 Task: Create ChildIssue0000000240 as Child Issue of Issue Issue0000000120 in Backlog  in Scrum Project Project0000000024 in Jira. Assign Ayush98111@gmail.com as Assignee of Child Issue ChildIssue0000000221 of Issue Issue0000000111 in Backlog  in Scrum Project Project0000000023 in Jira. Assign Ayush98111@gmail.com as Assignee of Child Issue ChildIssue0000000222 of Issue Issue0000000111 in Backlog  in Scrum Project Project0000000023 in Jira. Assign Ayush98111@gmail.com as Assignee of Child Issue ChildIssue0000000223 of Issue Issue0000000112 in Backlog  in Scrum Project Project0000000023 in Jira. Assign Ayush98111@gmail.com as Assignee of Child Issue ChildIssue0000000224 of Issue Issue0000000112 in Backlog  in Scrum Project Project0000000023 in Jira
Action: Mouse moved to (1001, 569)
Screenshot: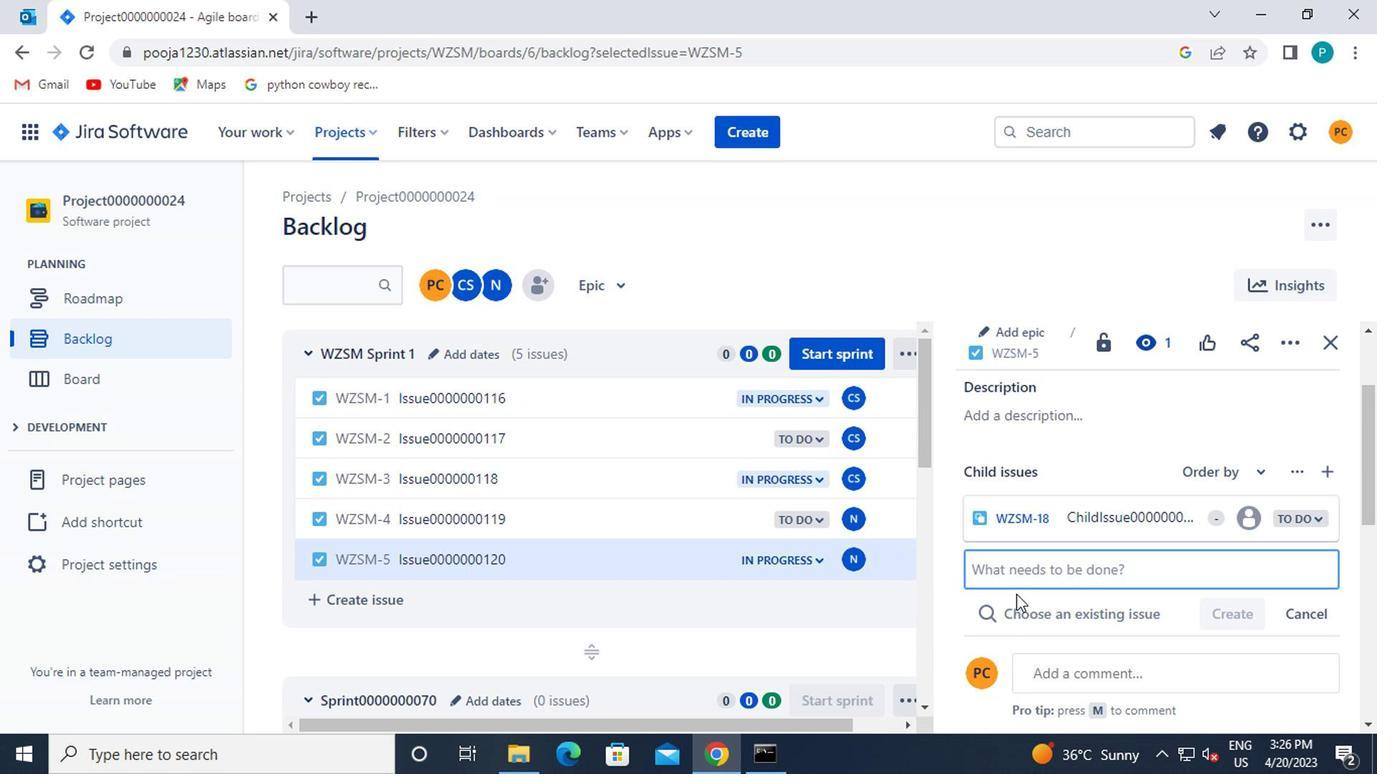 
Action: Mouse pressed left at (1001, 569)
Screenshot: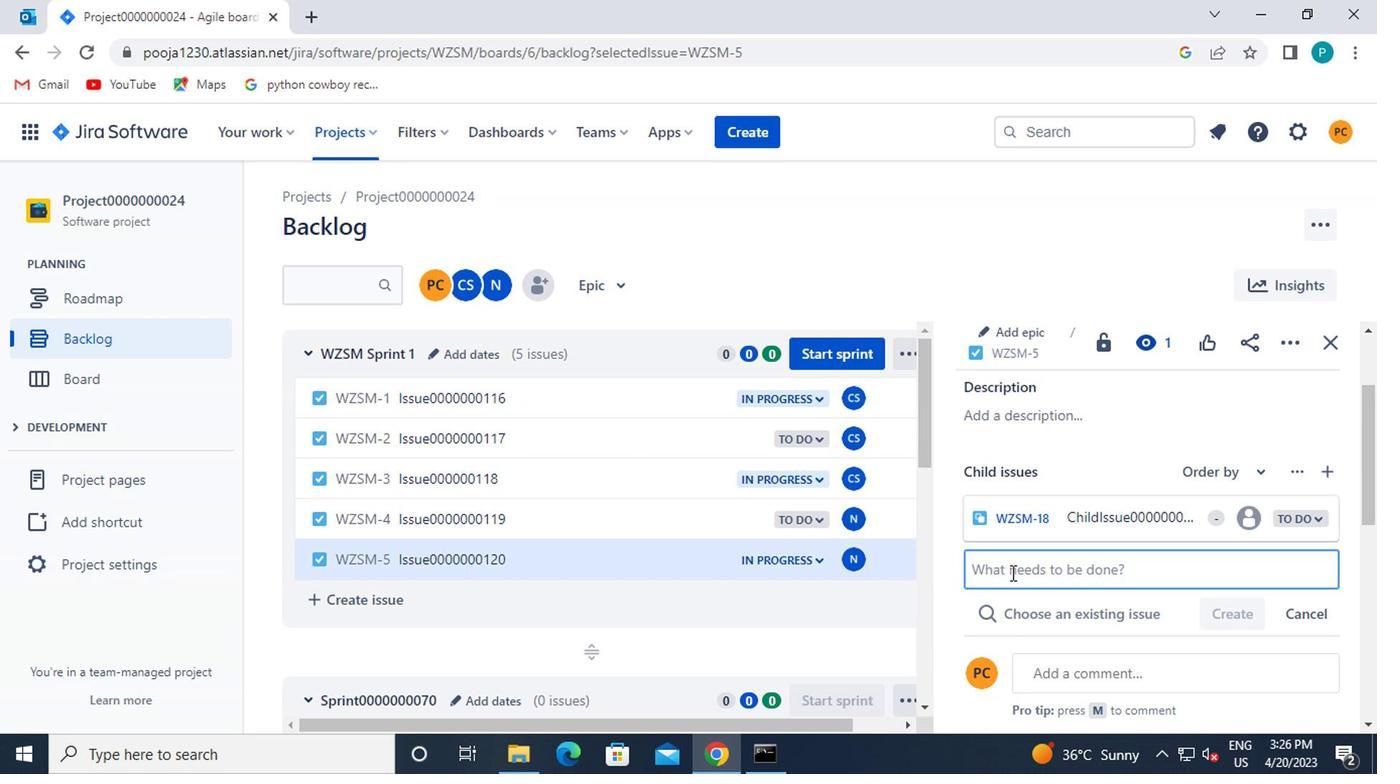
Action: Key pressed <Key.caps_lock>c<Key.caps_lock>hild
Screenshot: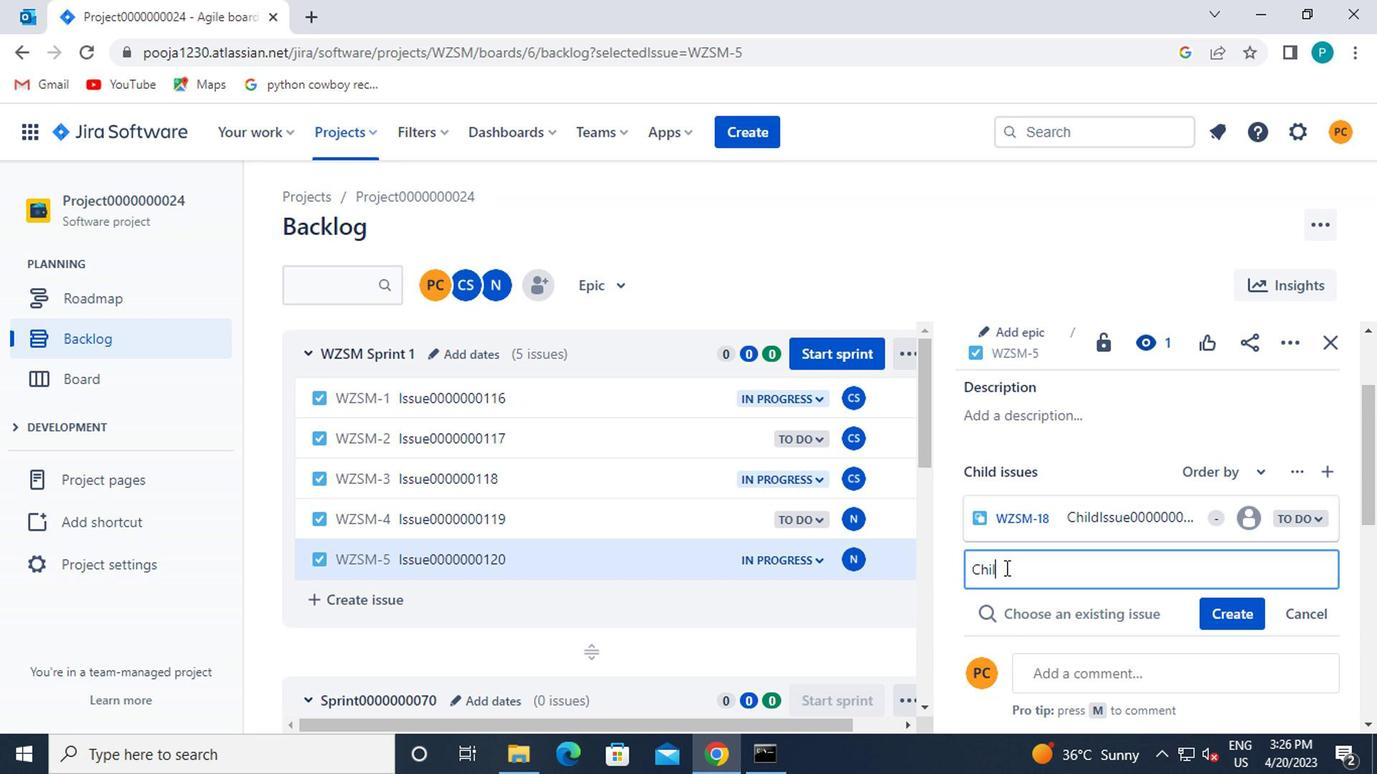 
Action: Mouse moved to (963, 610)
Screenshot: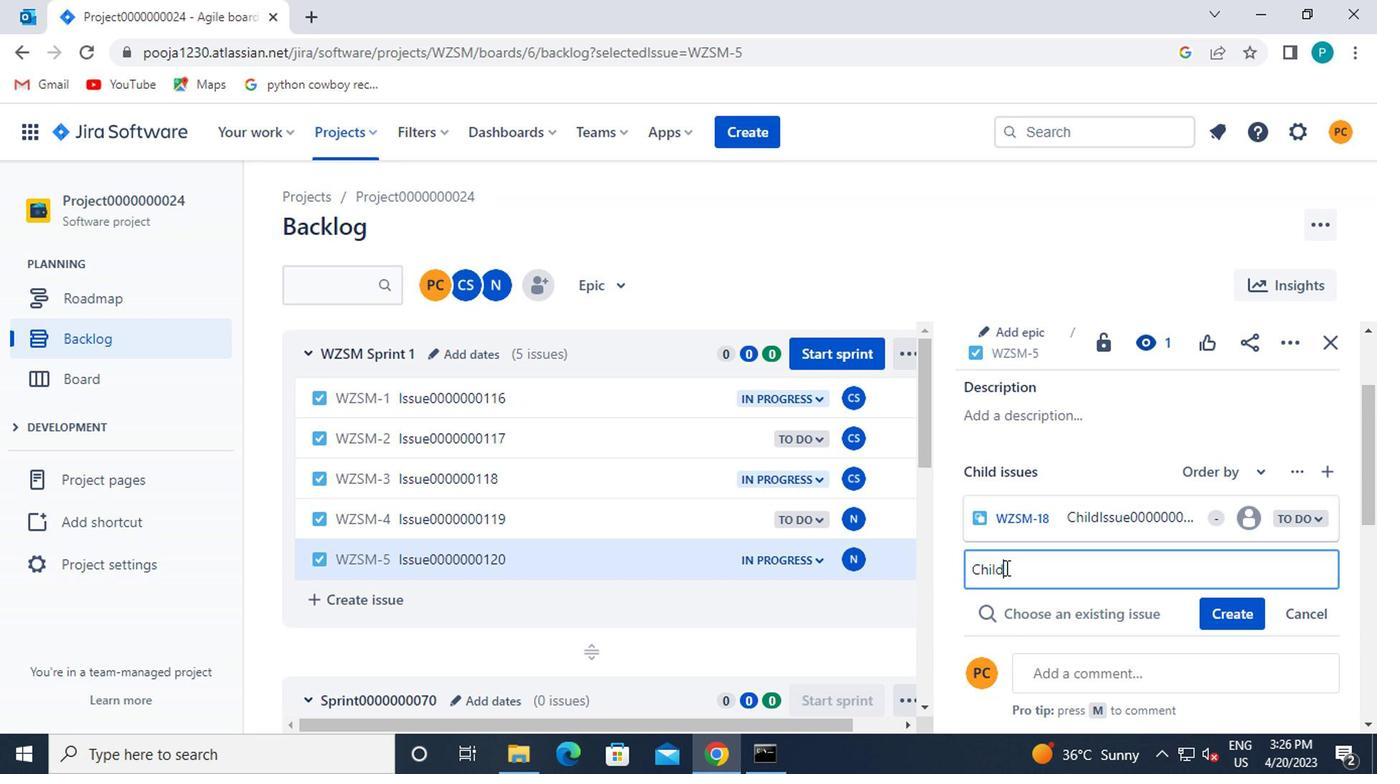 
Action: Key pressed <Key.shift>ISSUS<Key.backspace>E0000000240
Screenshot: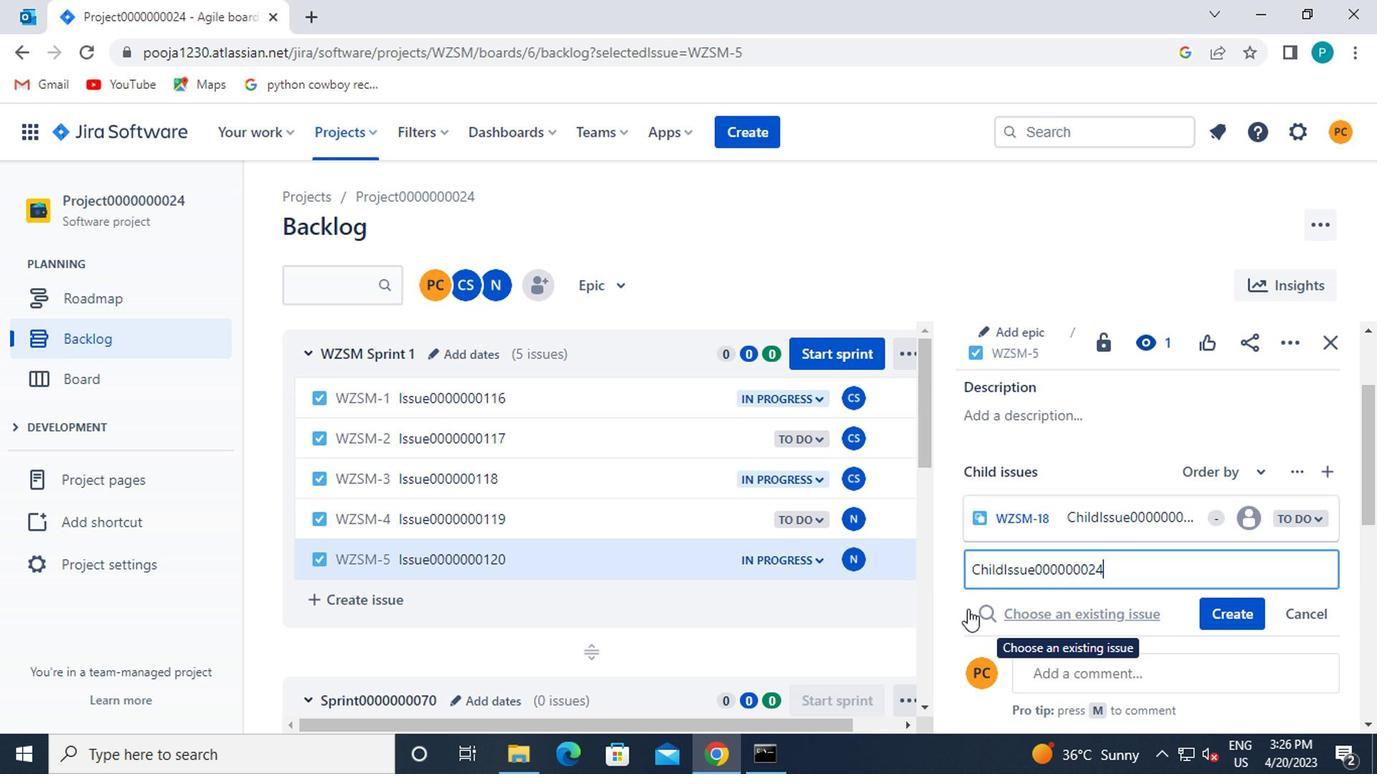 
Action: Mouse moved to (1216, 615)
Screenshot: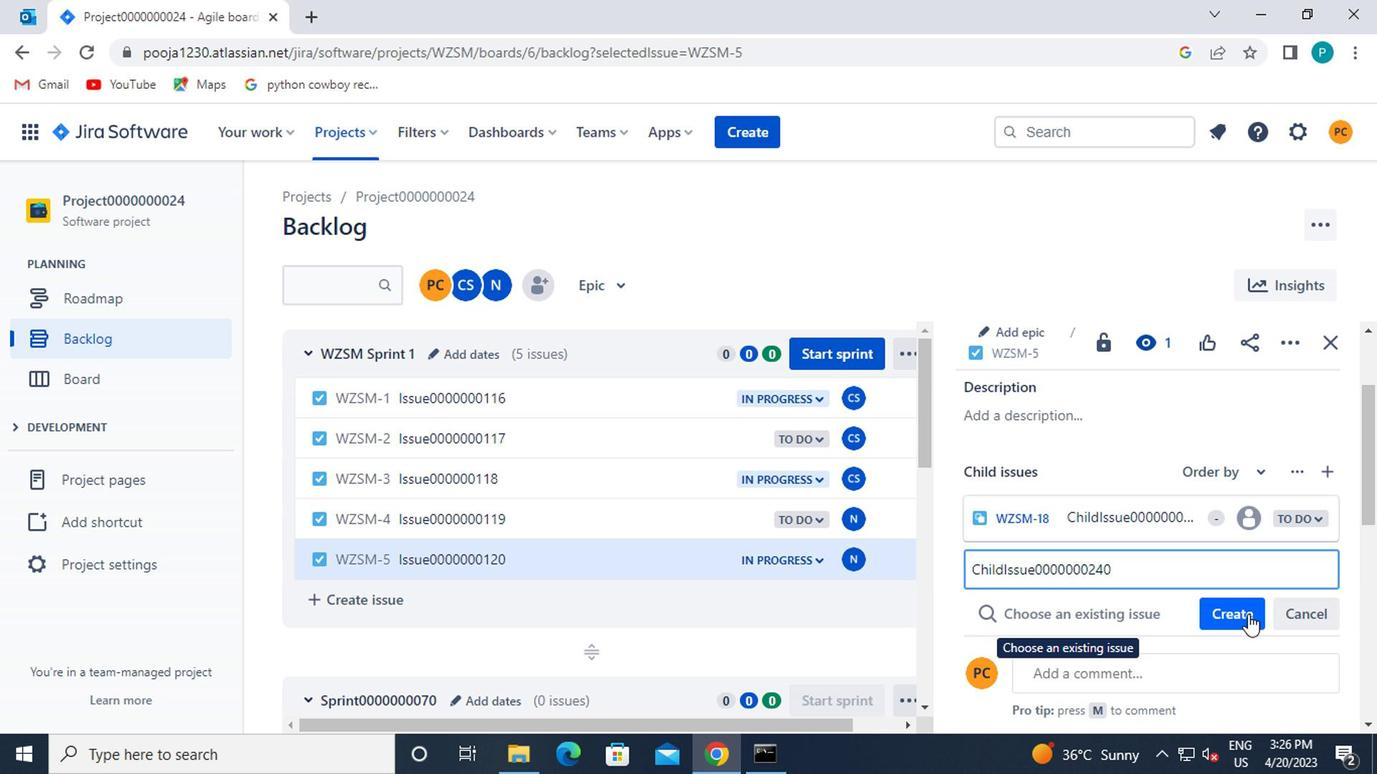 
Action: Mouse pressed left at (1216, 615)
Screenshot: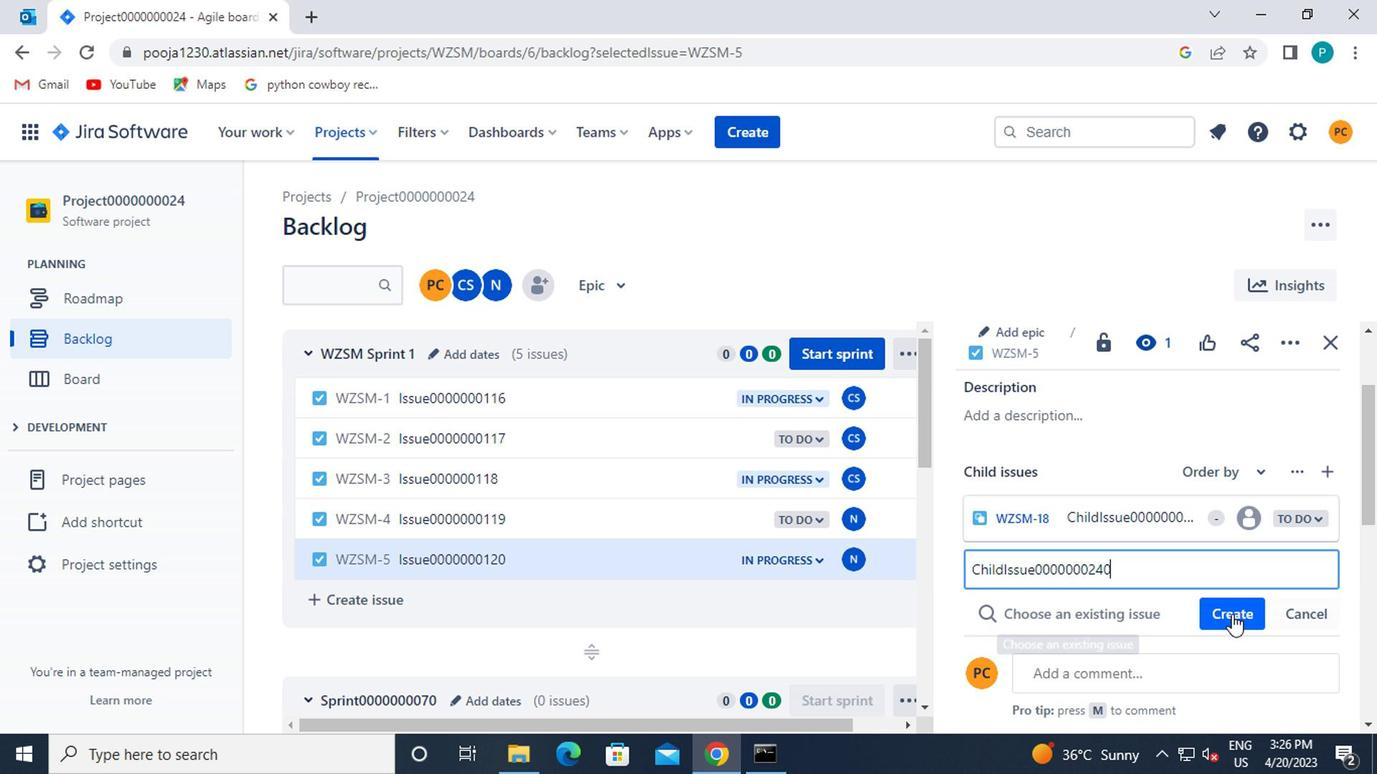 
Action: Mouse moved to (354, 137)
Screenshot: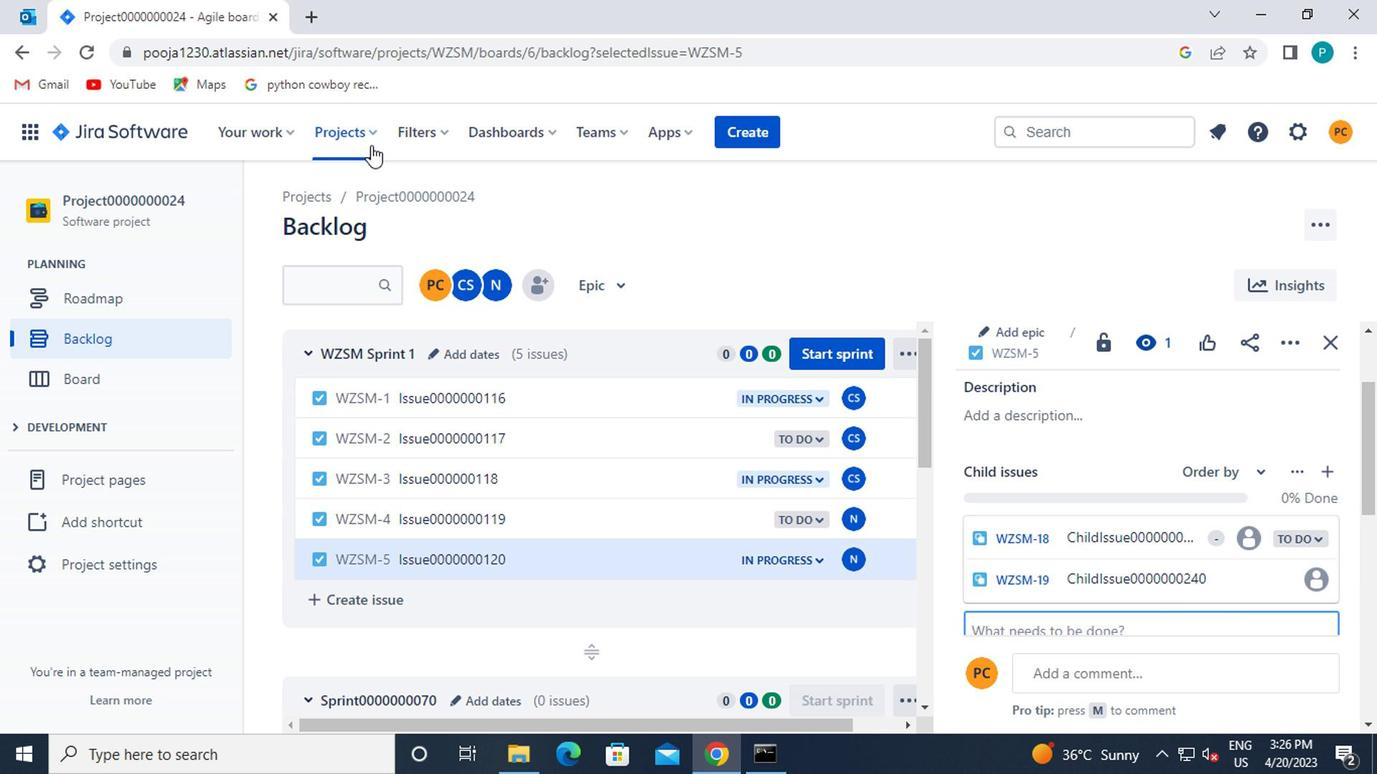 
Action: Mouse pressed left at (354, 137)
Screenshot: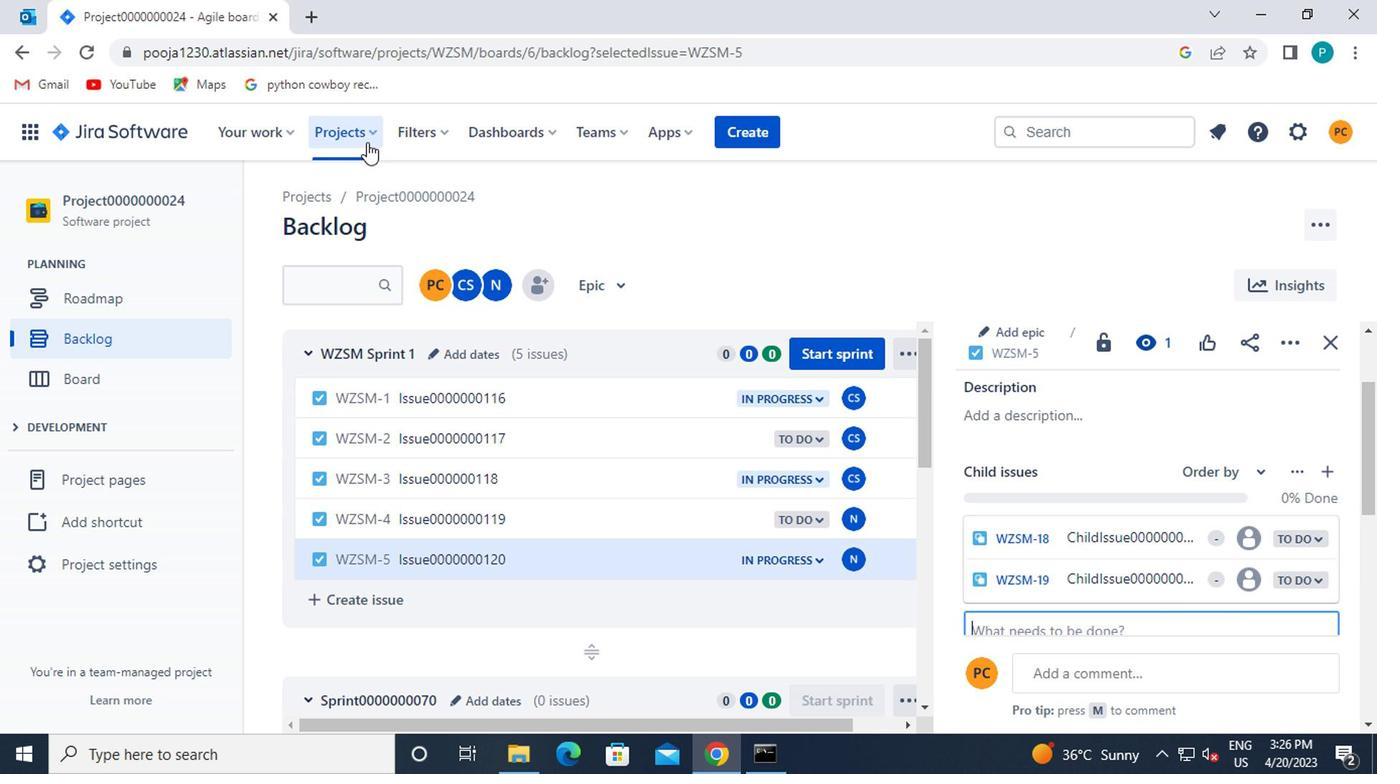 
Action: Mouse moved to (411, 268)
Screenshot: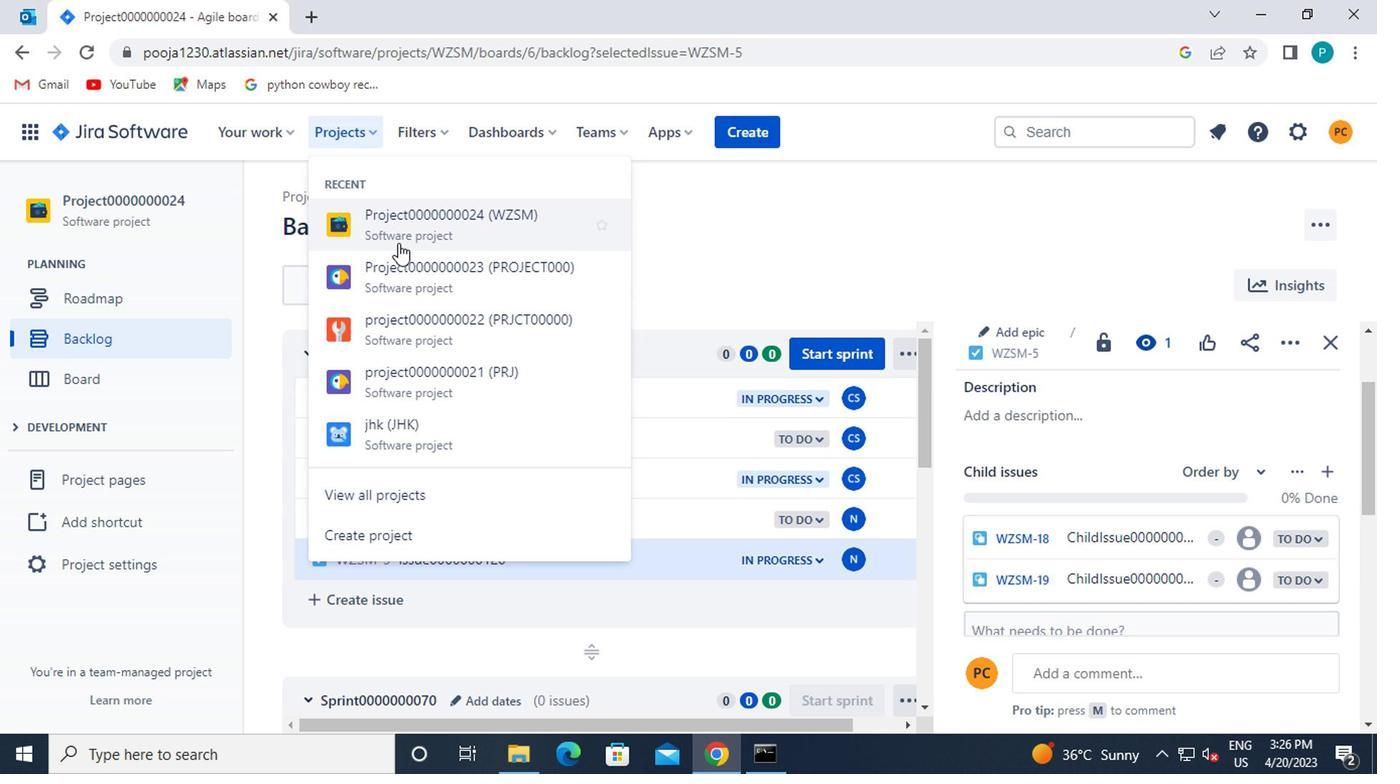 
Action: Mouse pressed left at (411, 268)
Screenshot: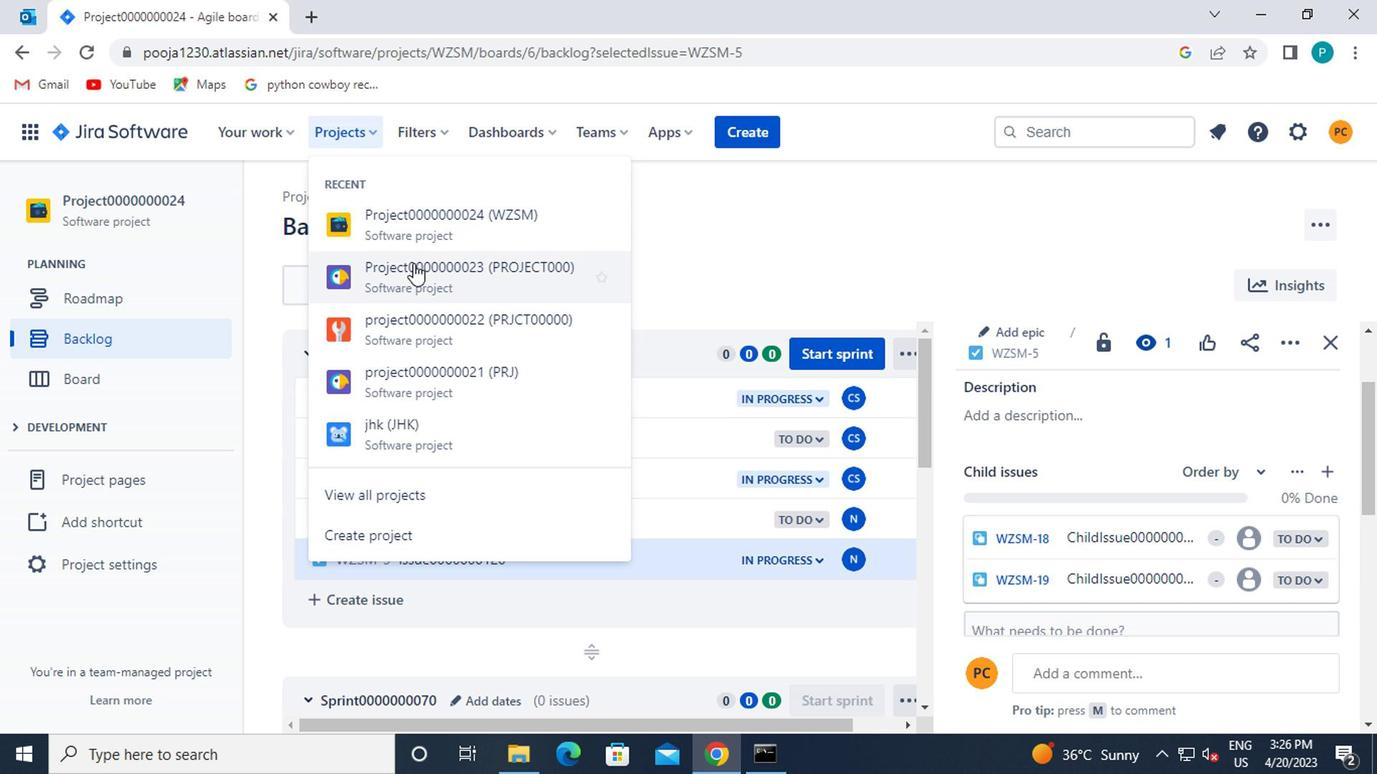 
Action: Mouse moved to (156, 340)
Screenshot: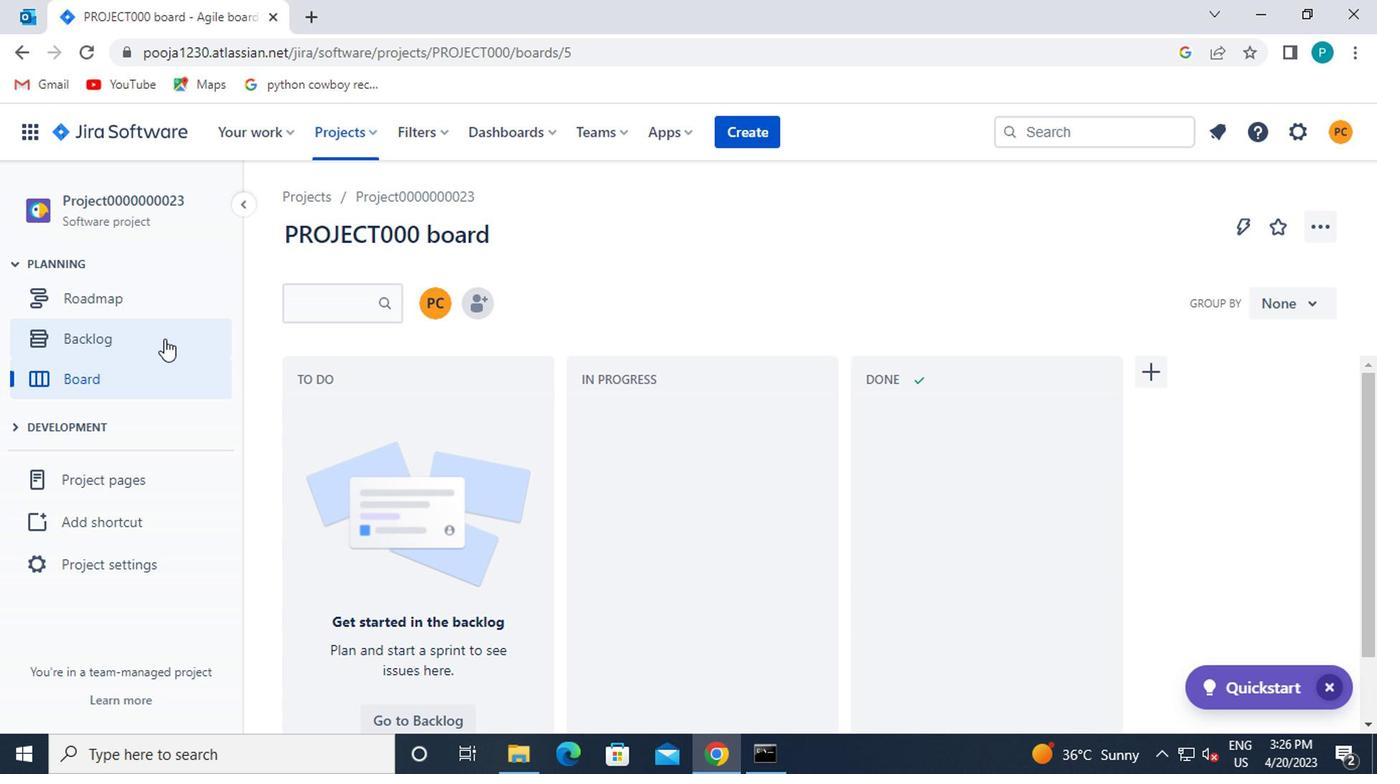 
Action: Mouse pressed left at (156, 340)
Screenshot: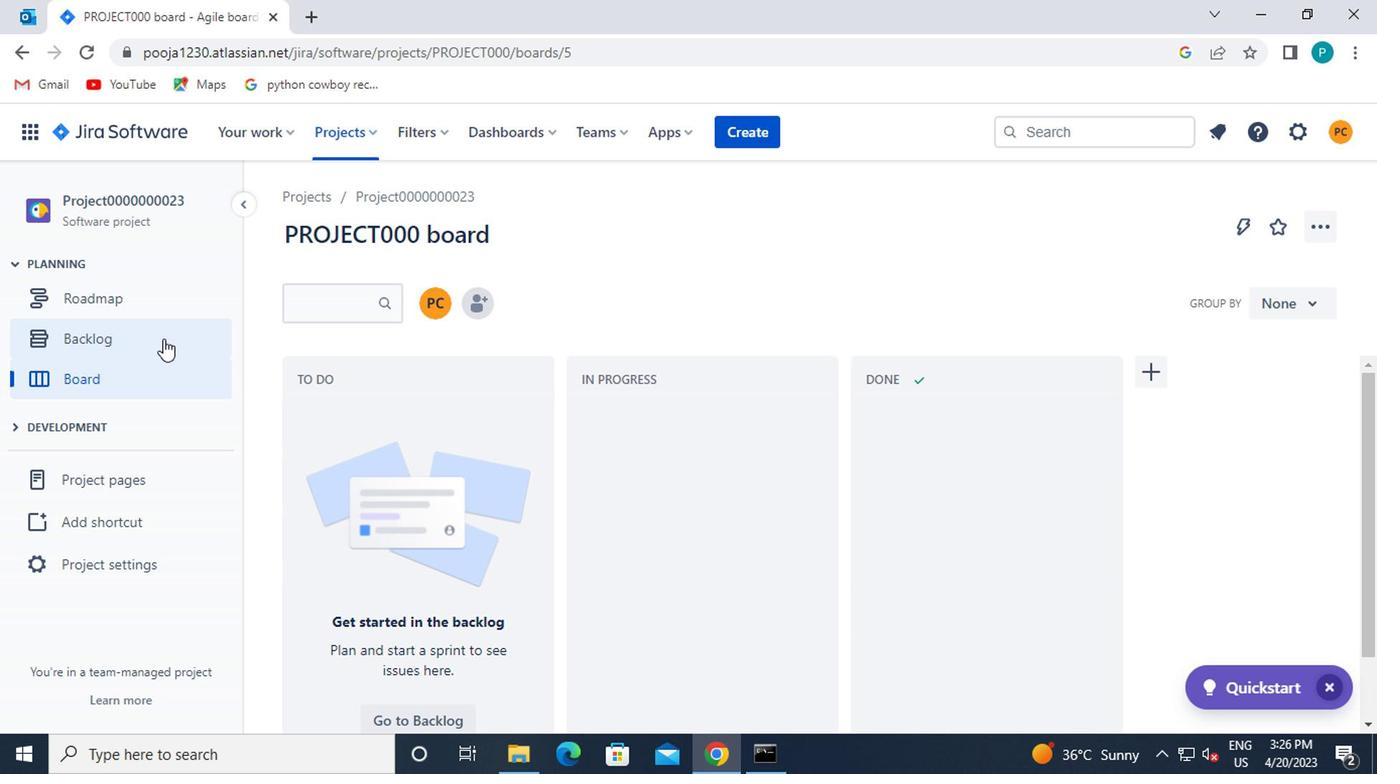 
Action: Mouse moved to (652, 397)
Screenshot: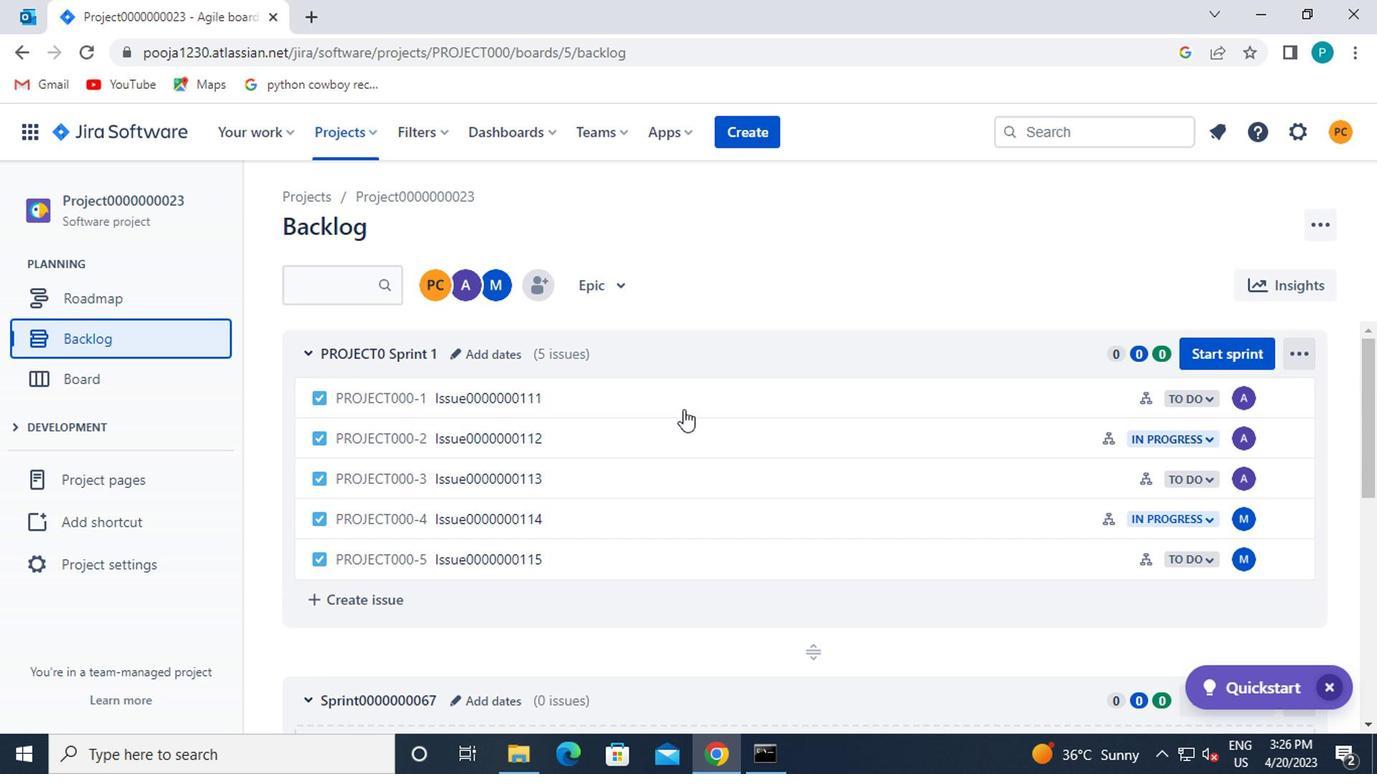 
Action: Mouse pressed left at (652, 397)
Screenshot: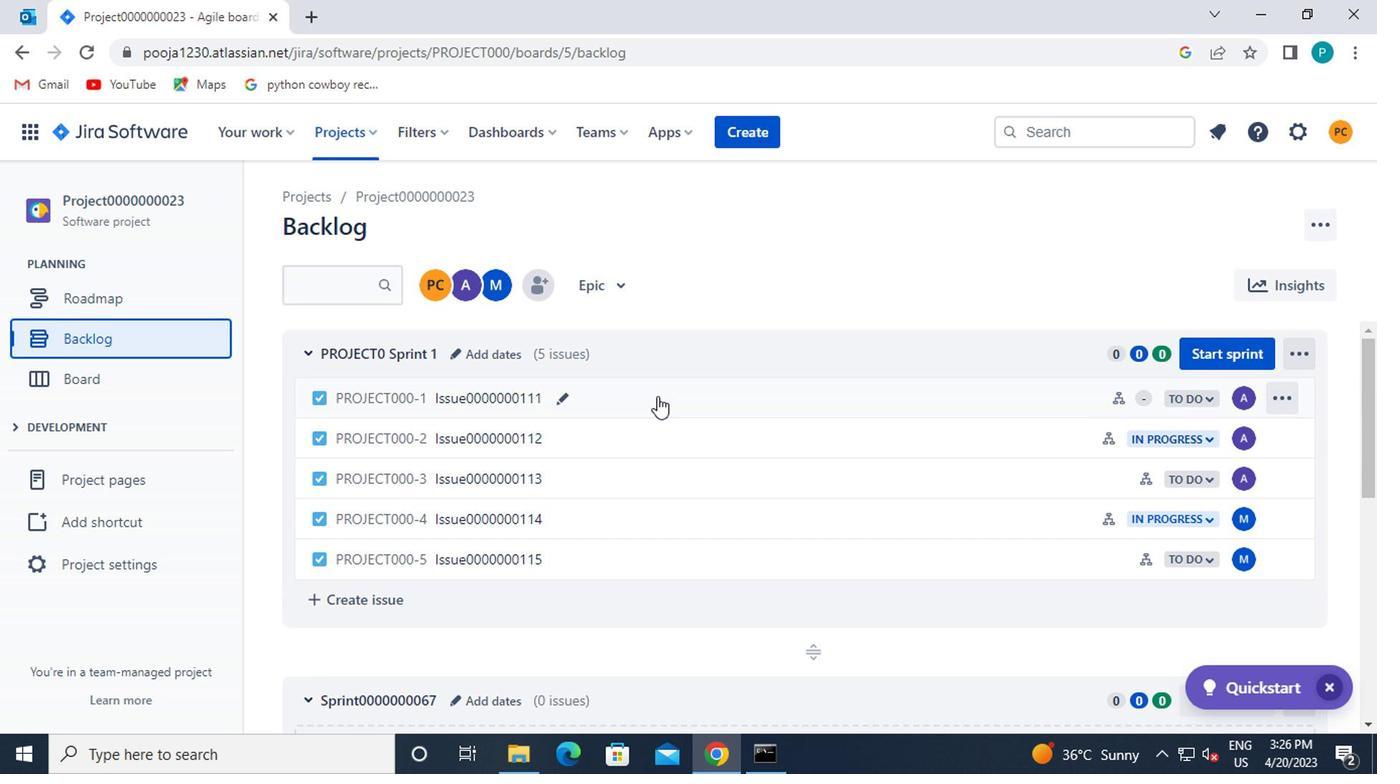 
Action: Mouse moved to (1012, 435)
Screenshot: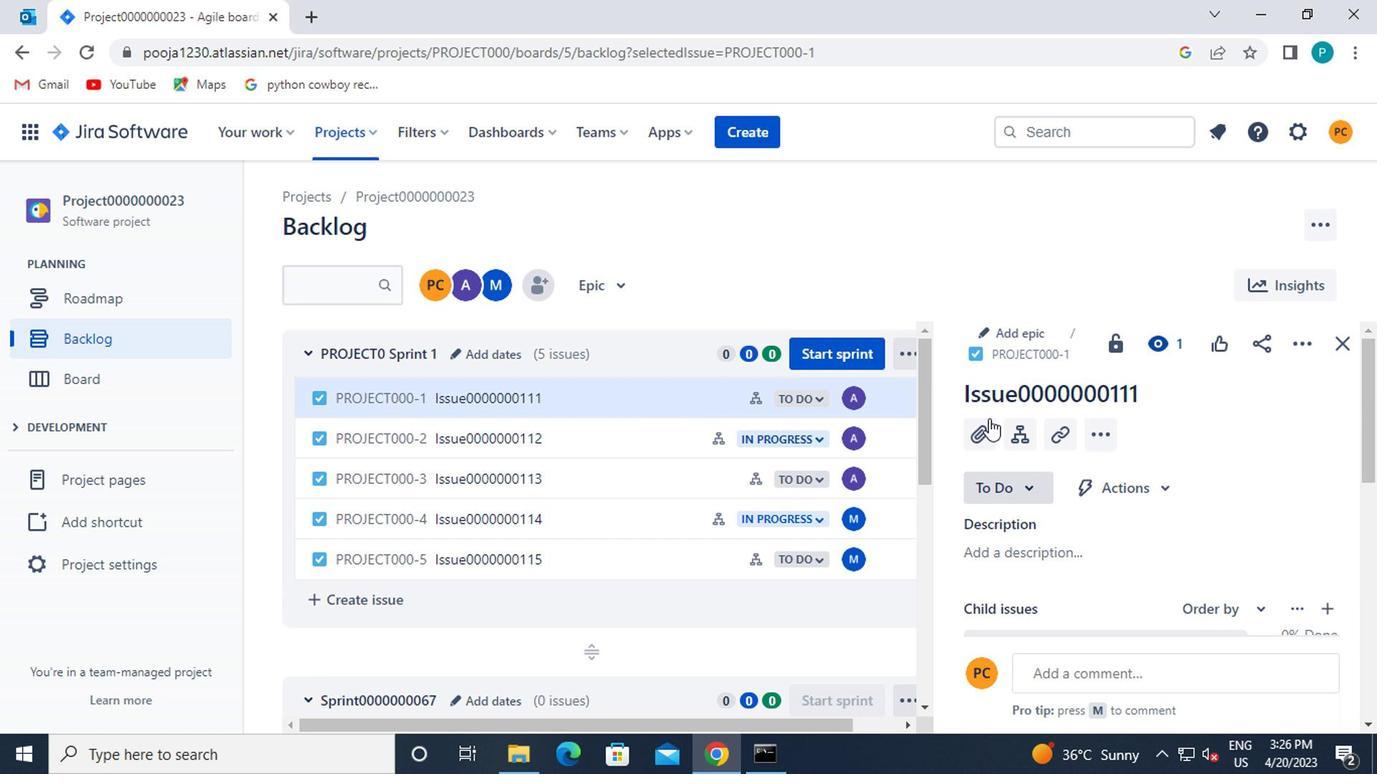 
Action: Mouse pressed left at (1012, 435)
Screenshot: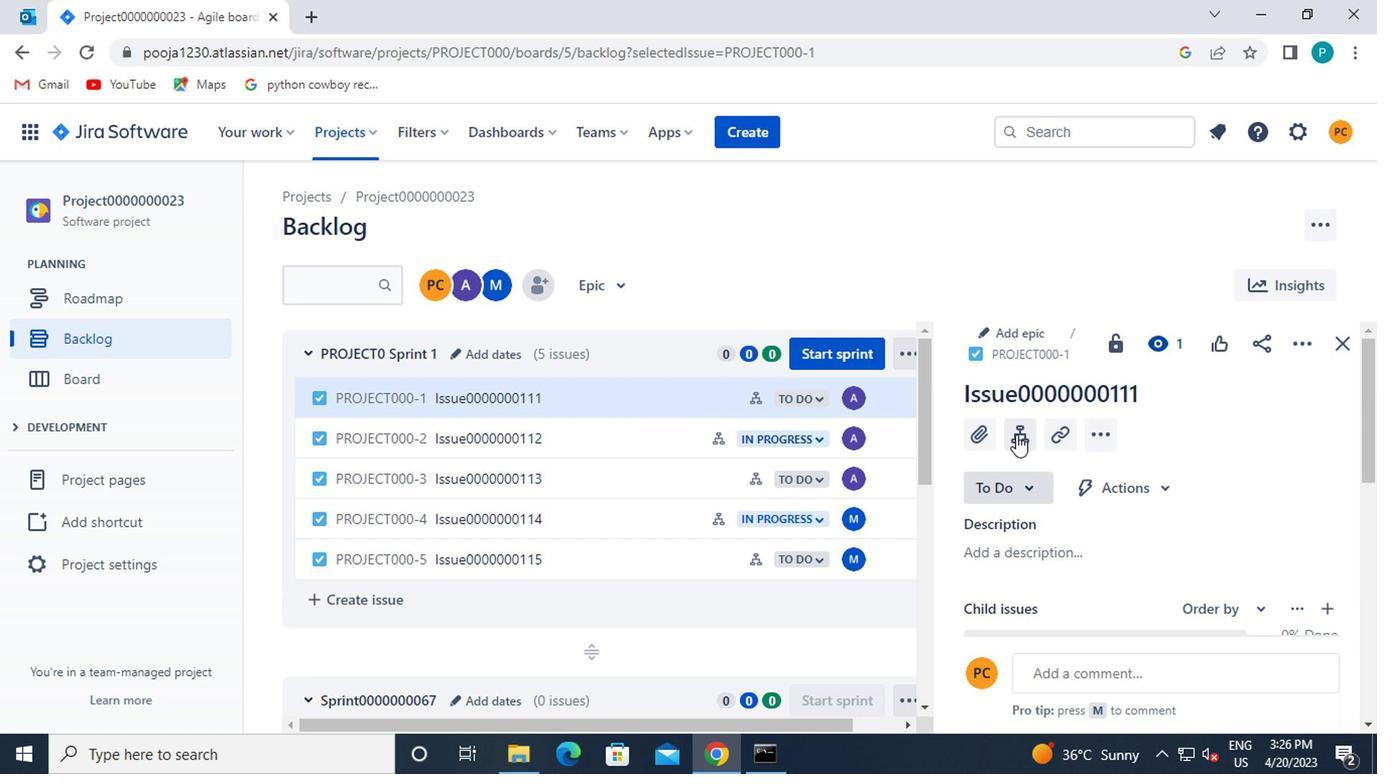 
Action: Mouse moved to (1256, 414)
Screenshot: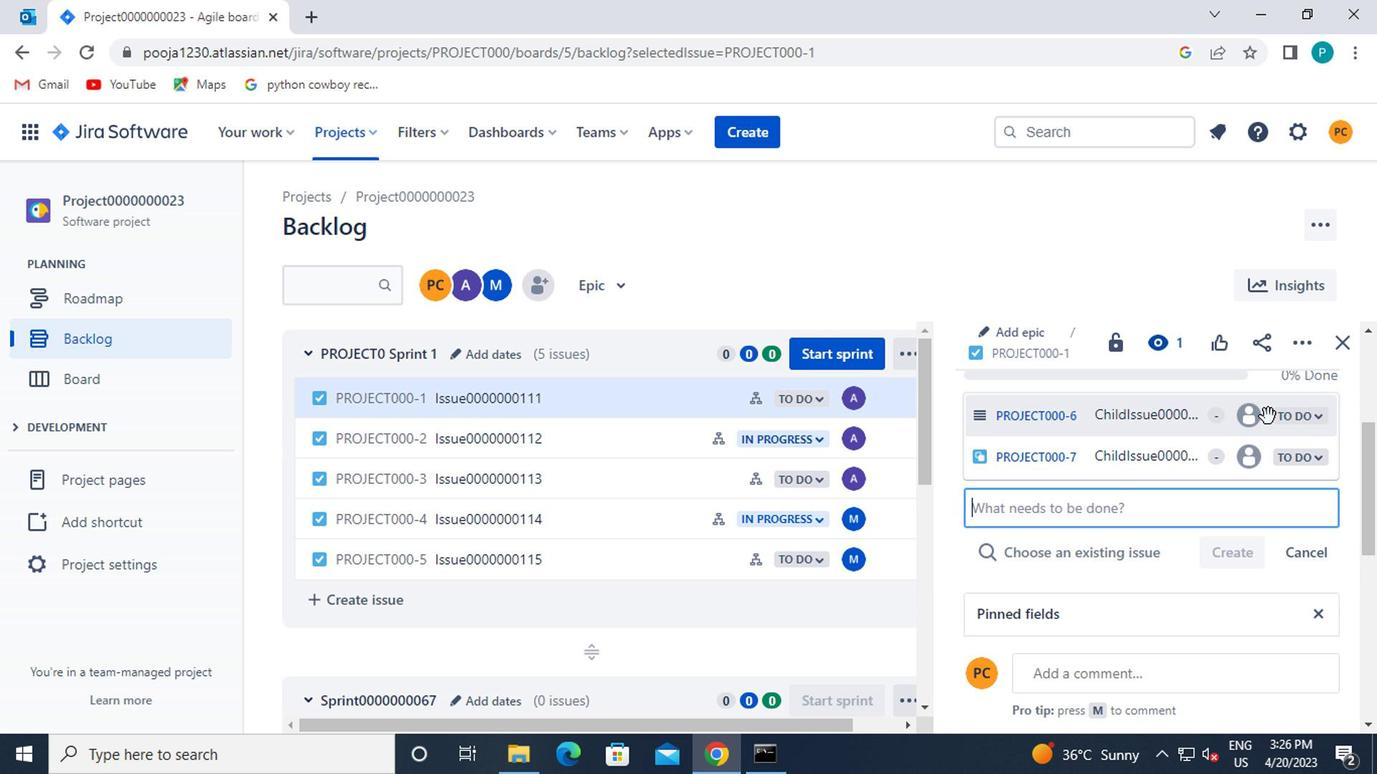 
Action: Mouse pressed left at (1256, 414)
Screenshot: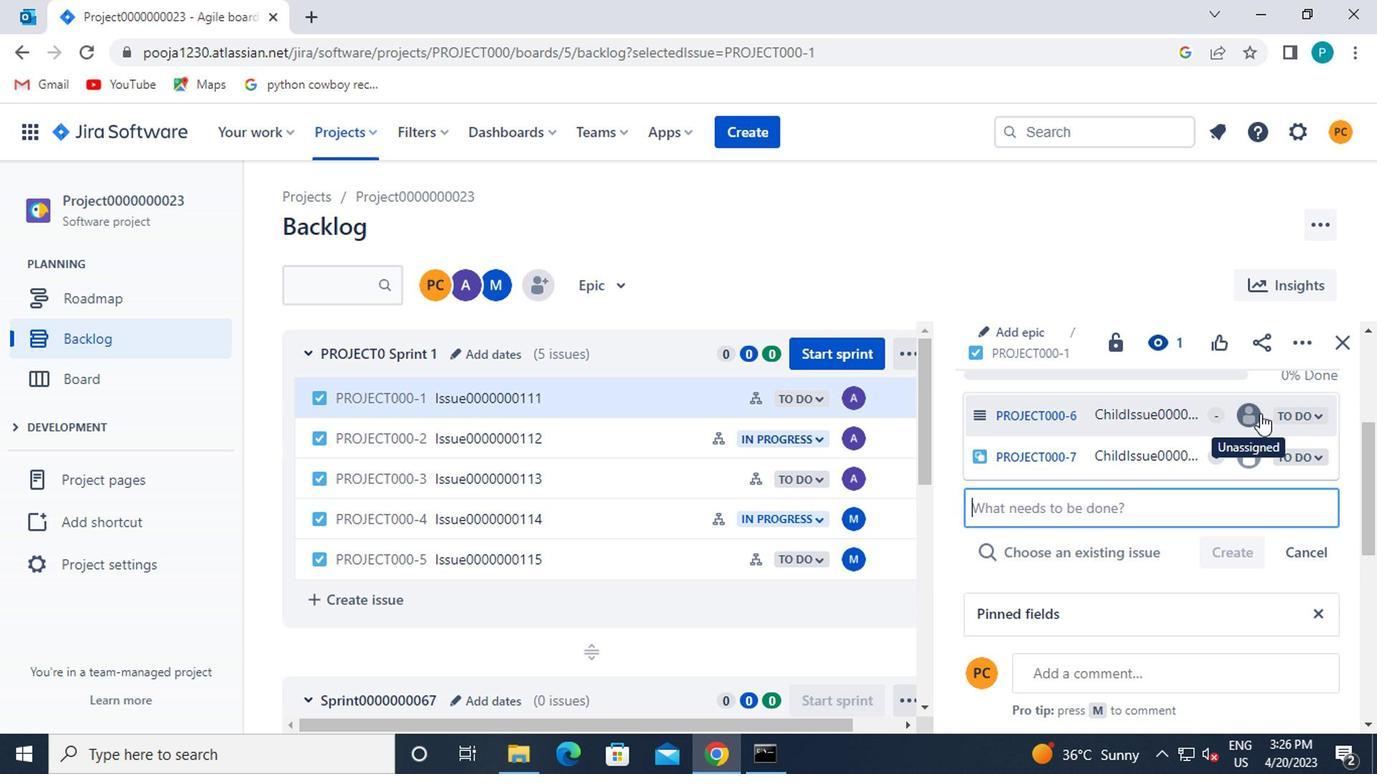 
Action: Mouse moved to (1012, 449)
Screenshot: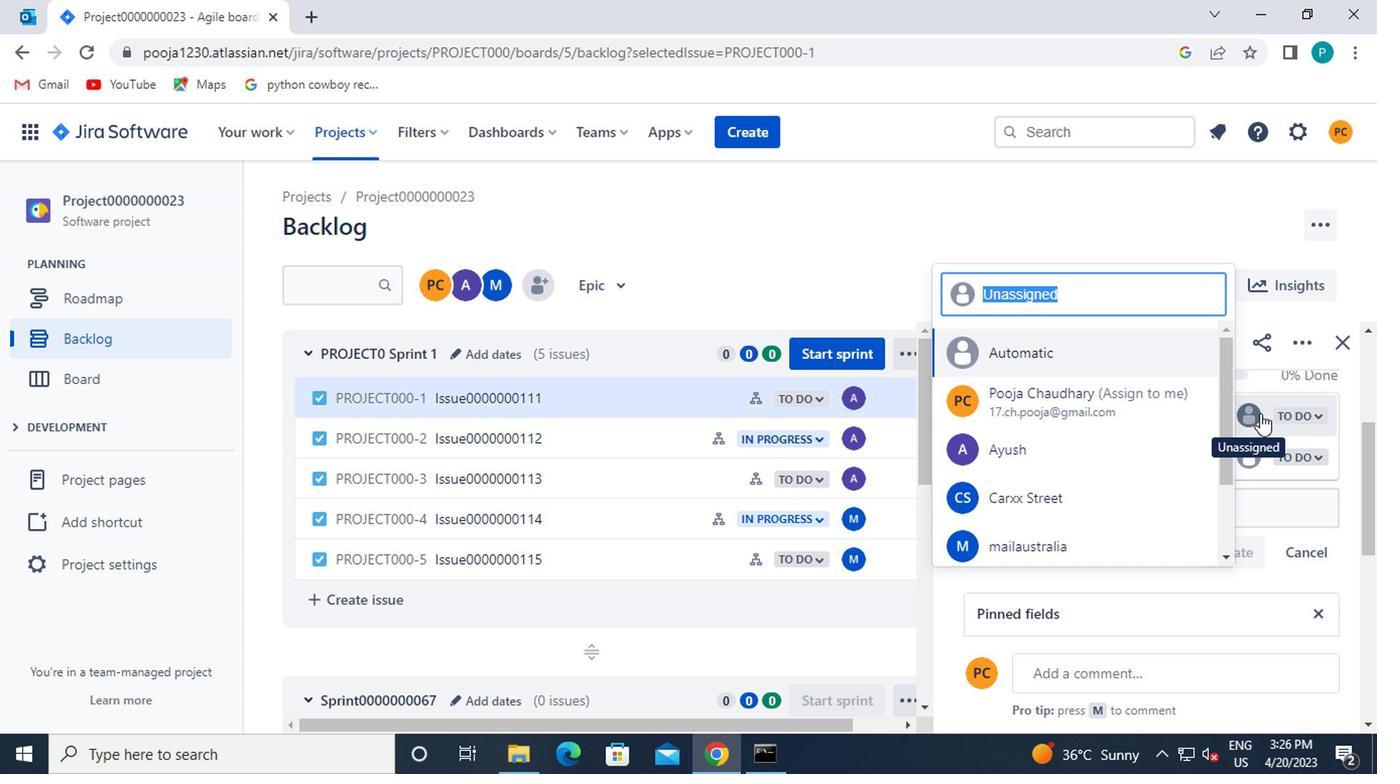 
Action: Mouse pressed left at (1012, 449)
Screenshot: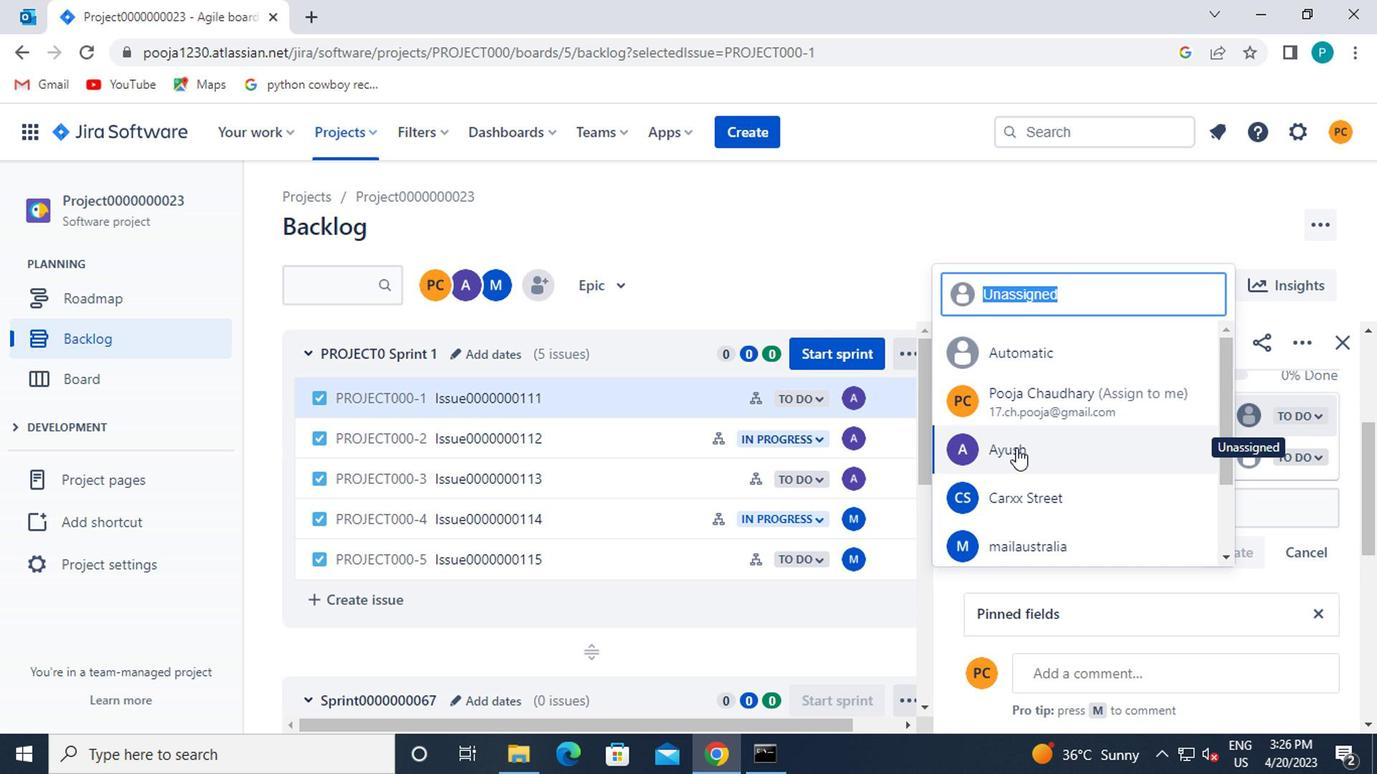 
Action: Mouse moved to (1251, 462)
Screenshot: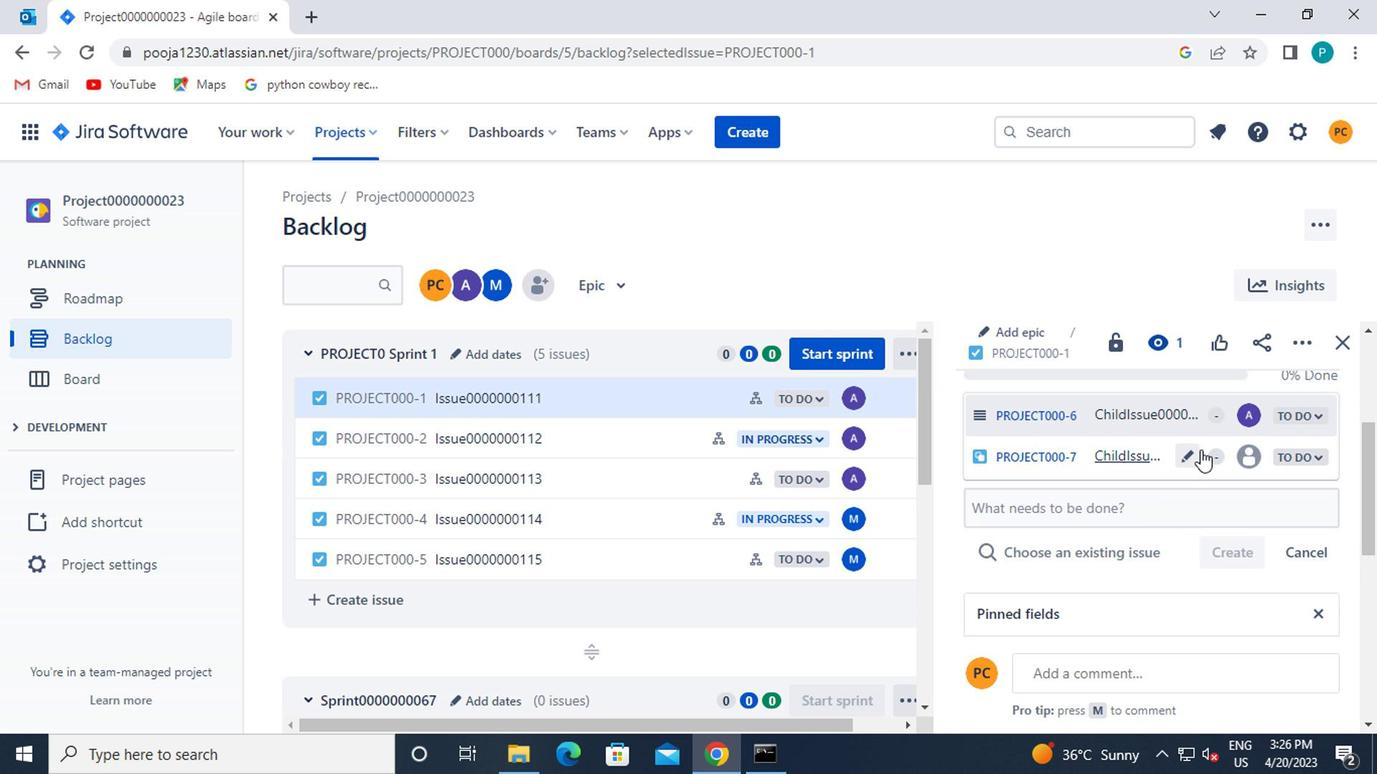 
Action: Mouse pressed left at (1251, 462)
Screenshot: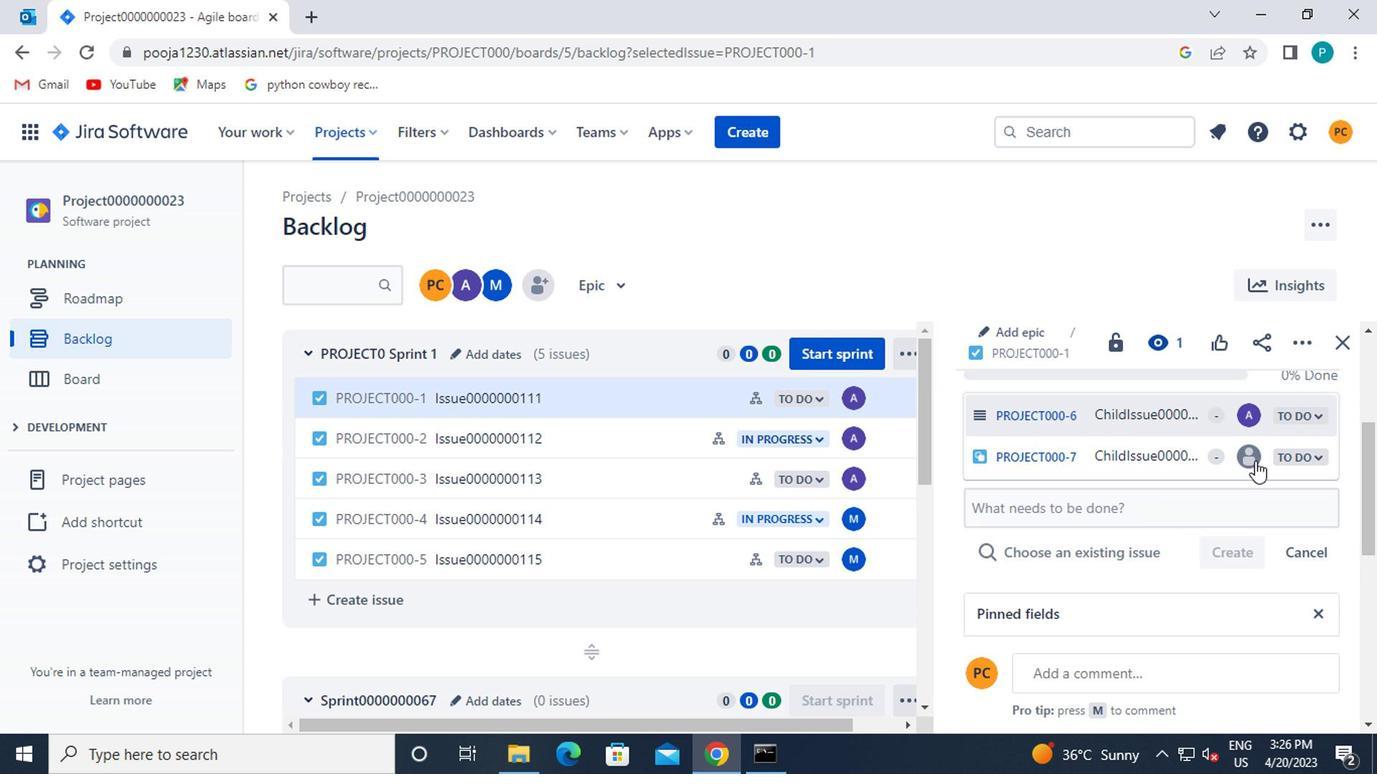 
Action: Mouse moved to (1079, 498)
Screenshot: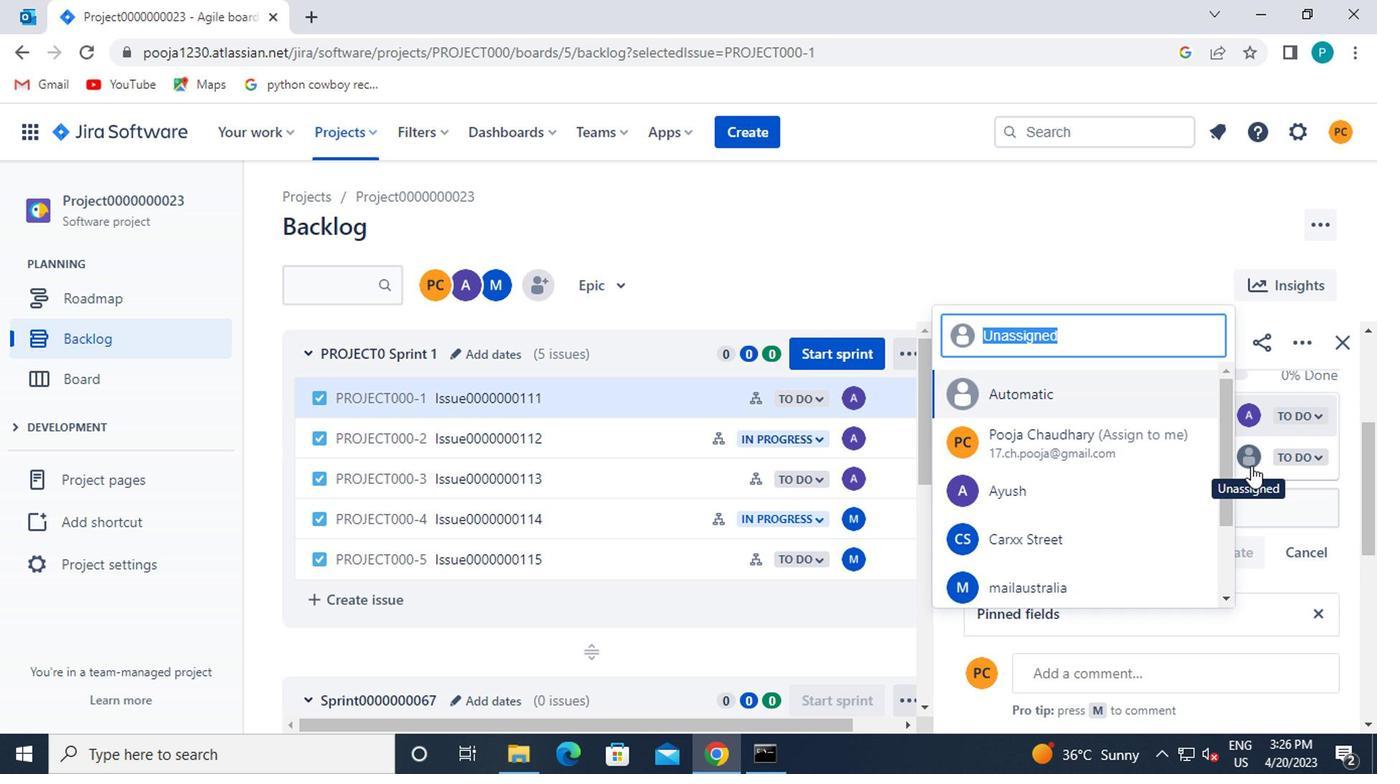 
Action: Mouse pressed left at (1079, 498)
Screenshot: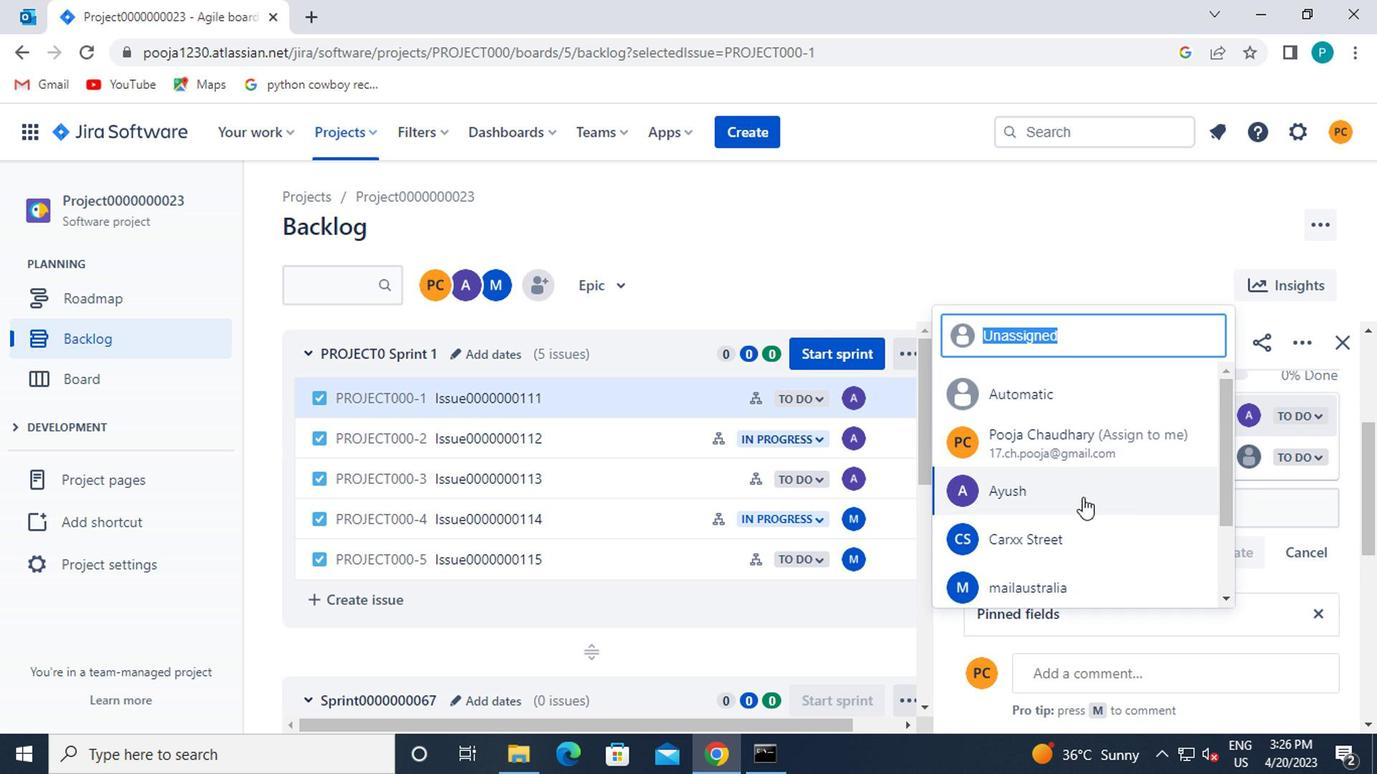 
Action: Mouse moved to (605, 432)
Screenshot: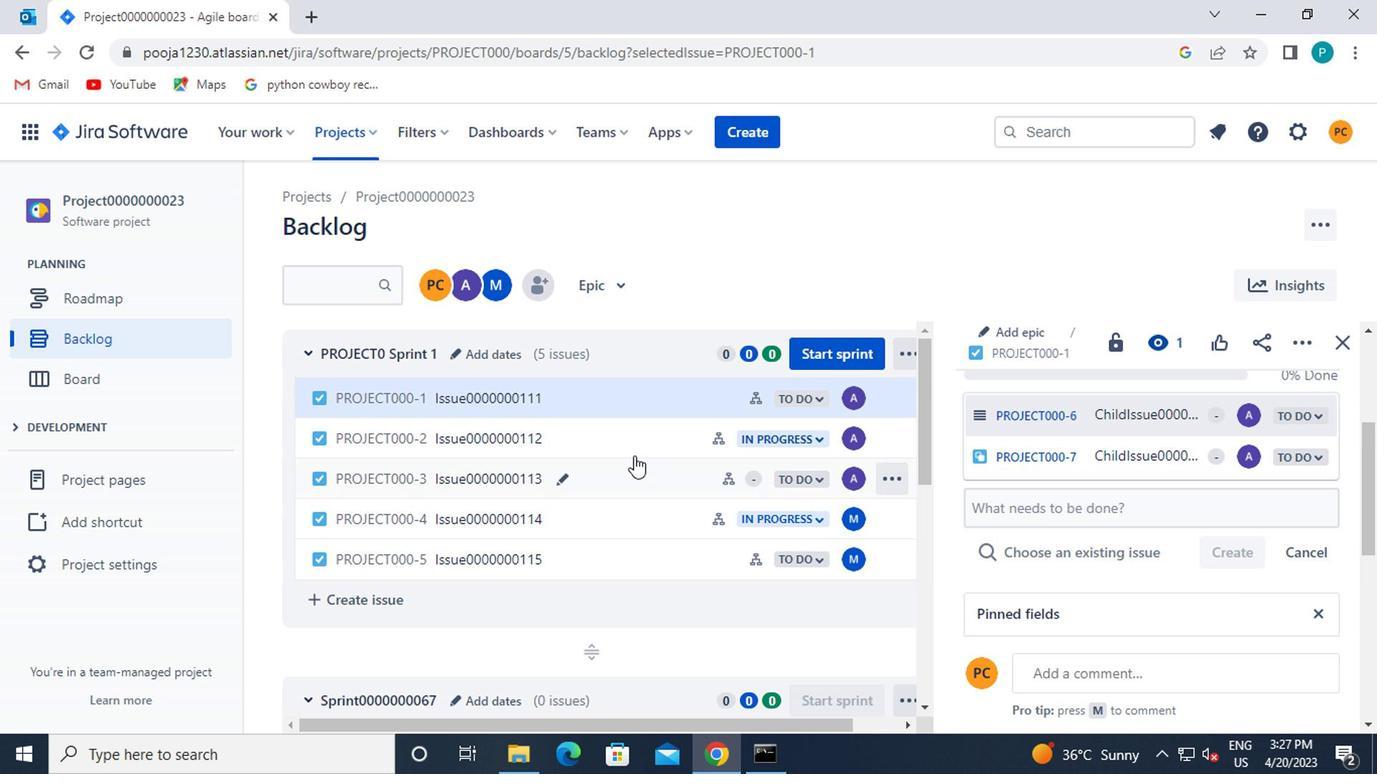 
Action: Mouse pressed left at (605, 432)
Screenshot: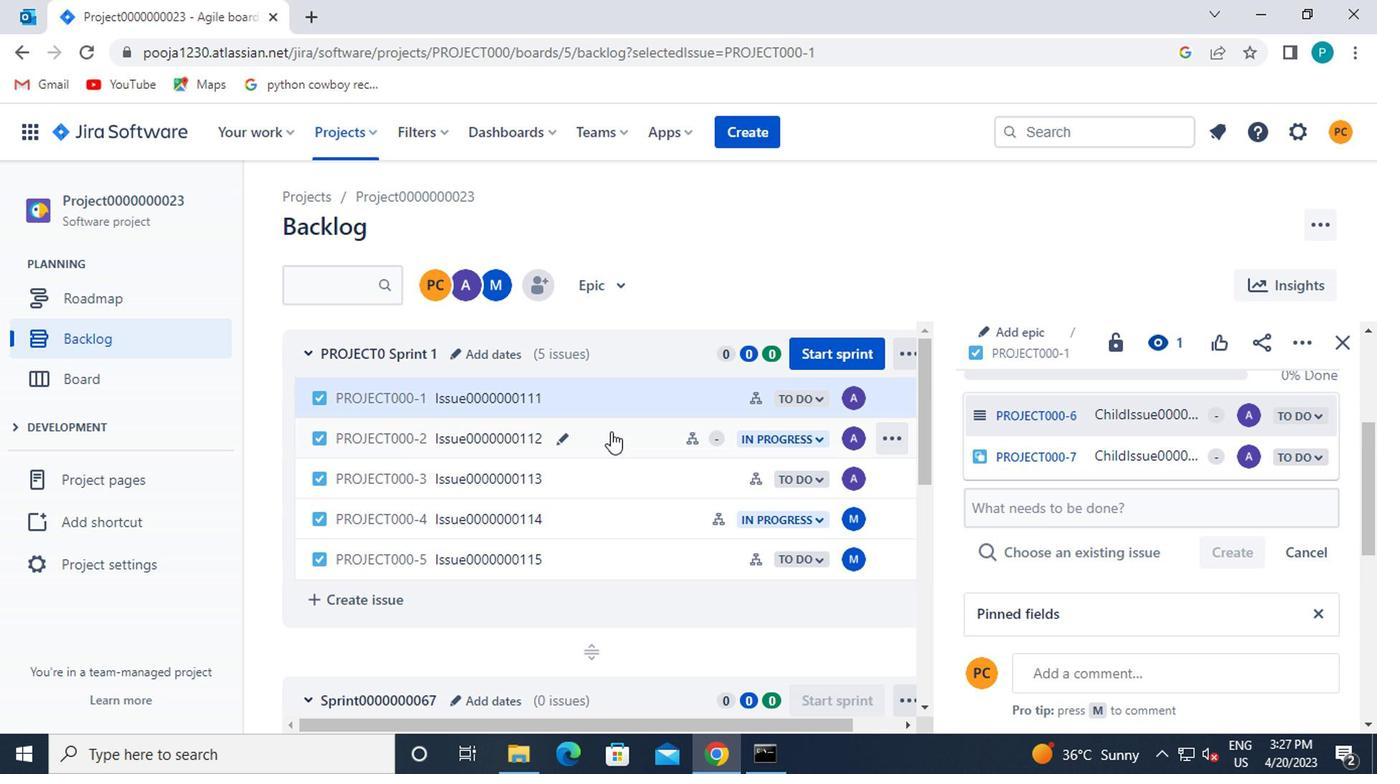 
Action: Mouse moved to (1025, 437)
Screenshot: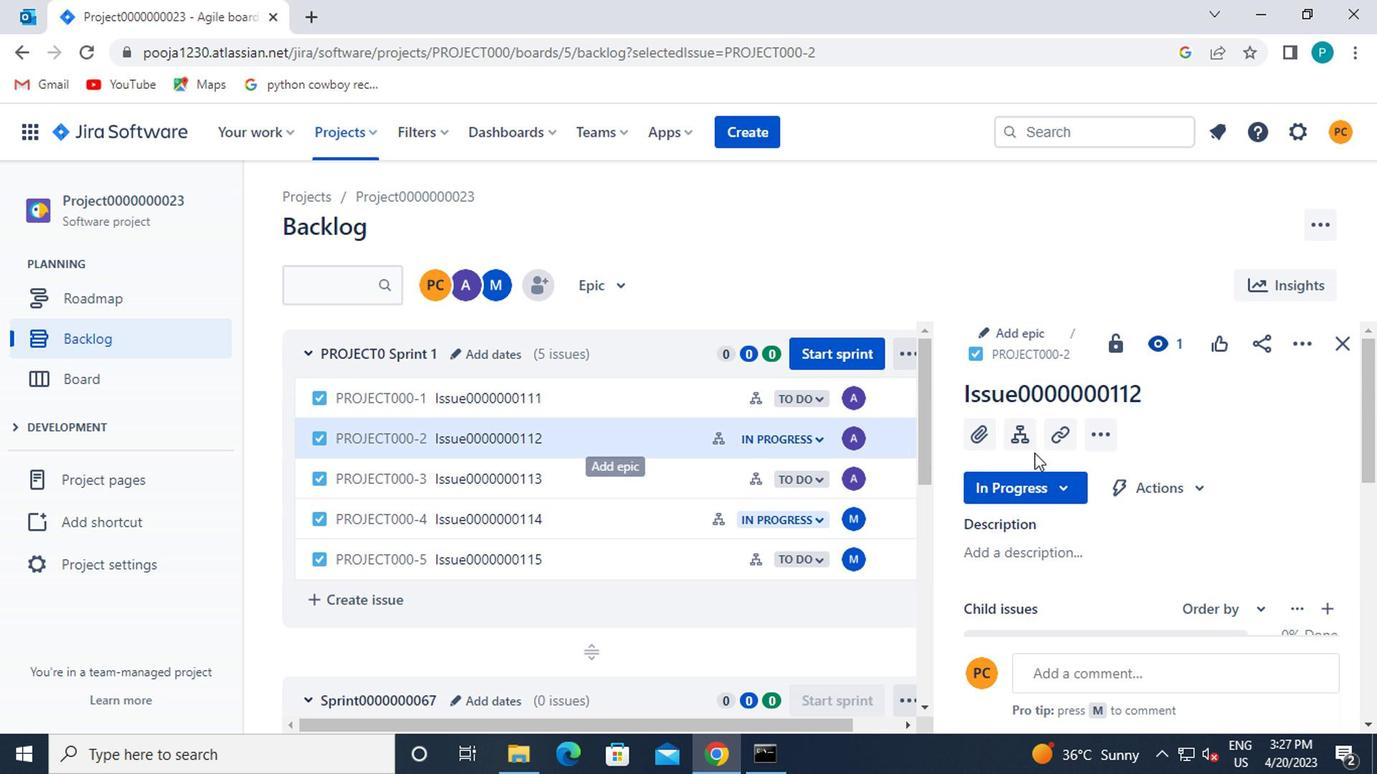 
Action: Mouse pressed left at (1025, 437)
Screenshot: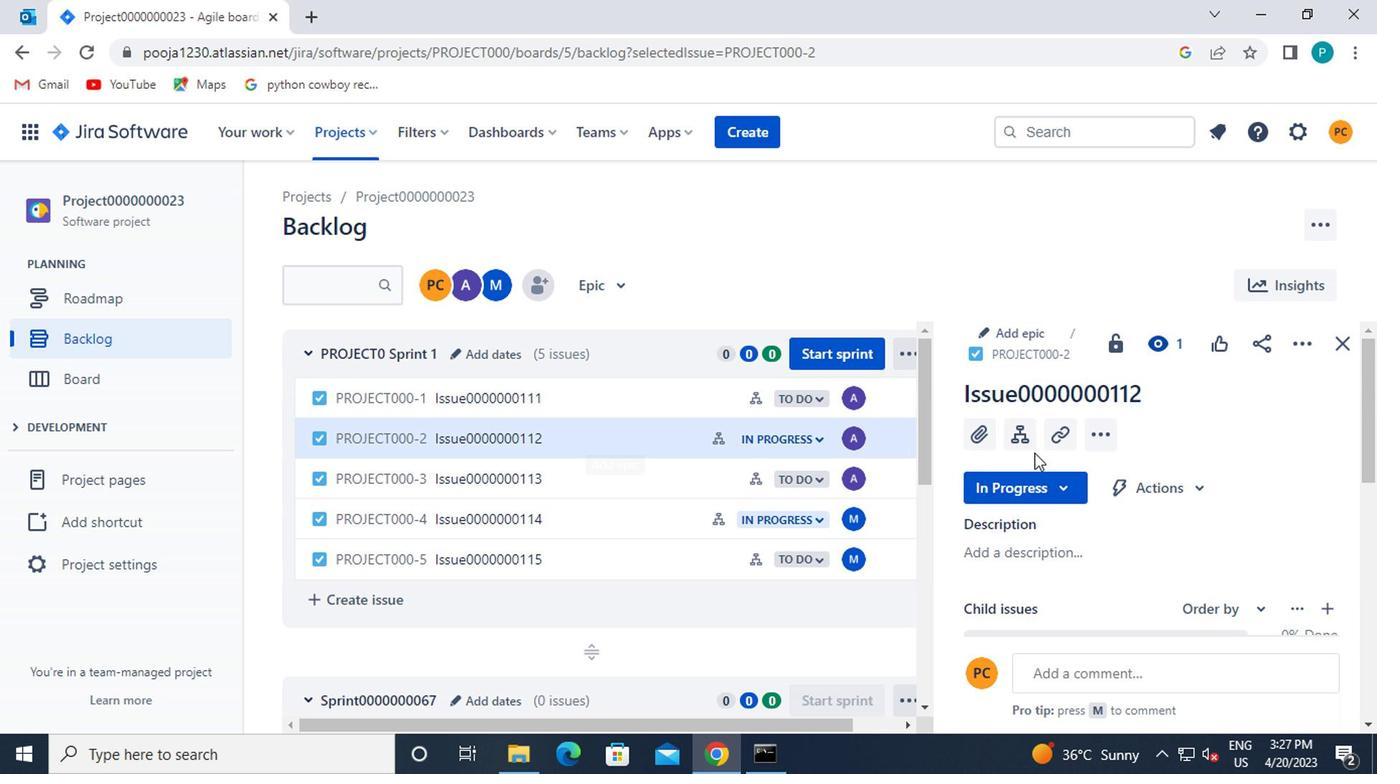 
Action: Mouse moved to (1245, 421)
Screenshot: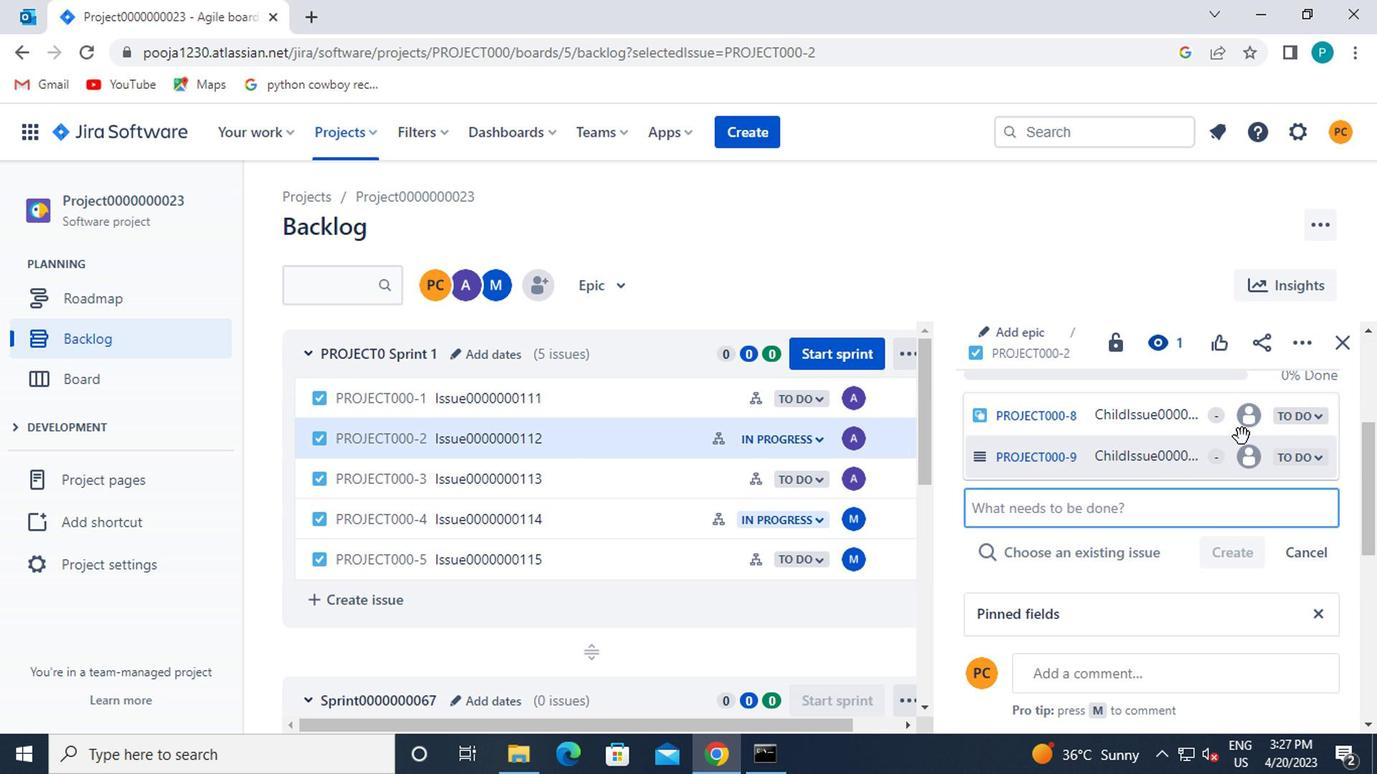 
Action: Mouse pressed left at (1245, 421)
Screenshot: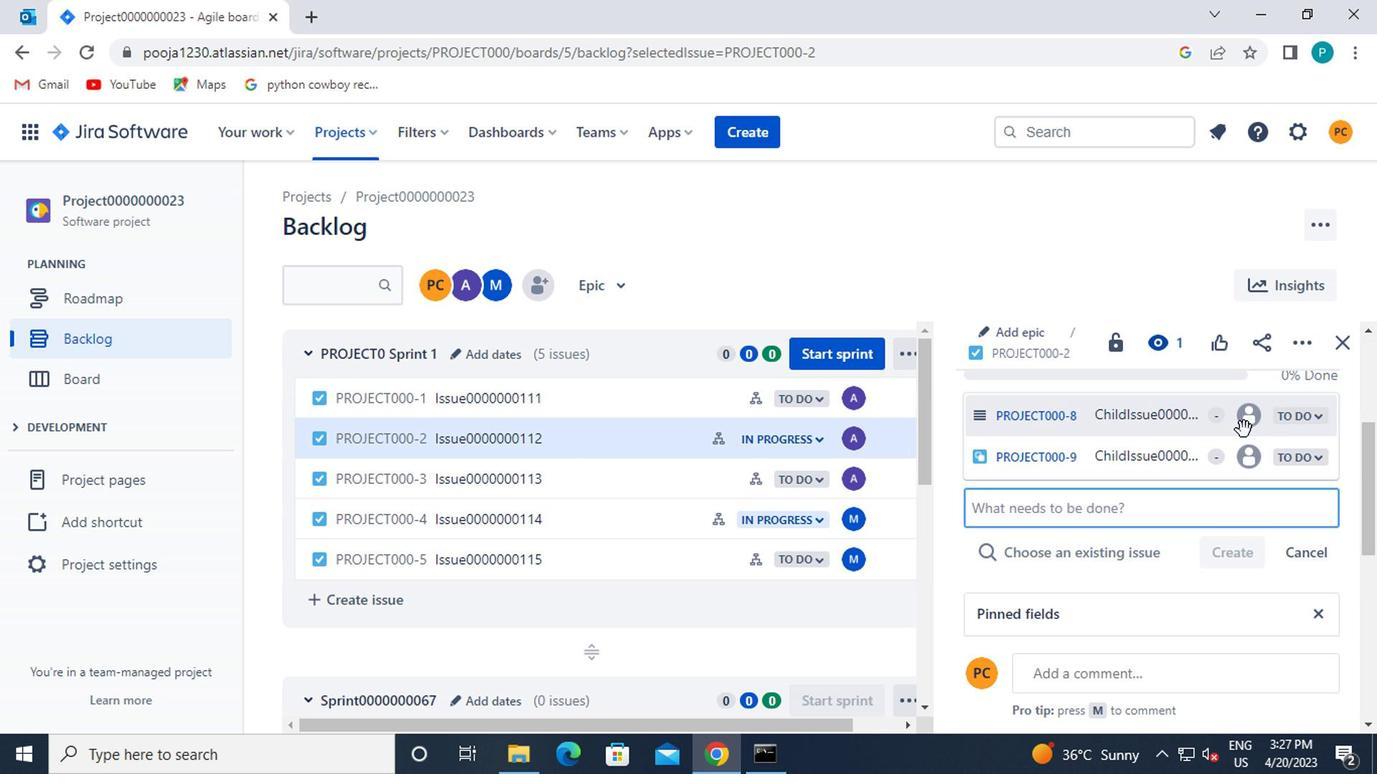 
Action: Mouse moved to (1082, 449)
Screenshot: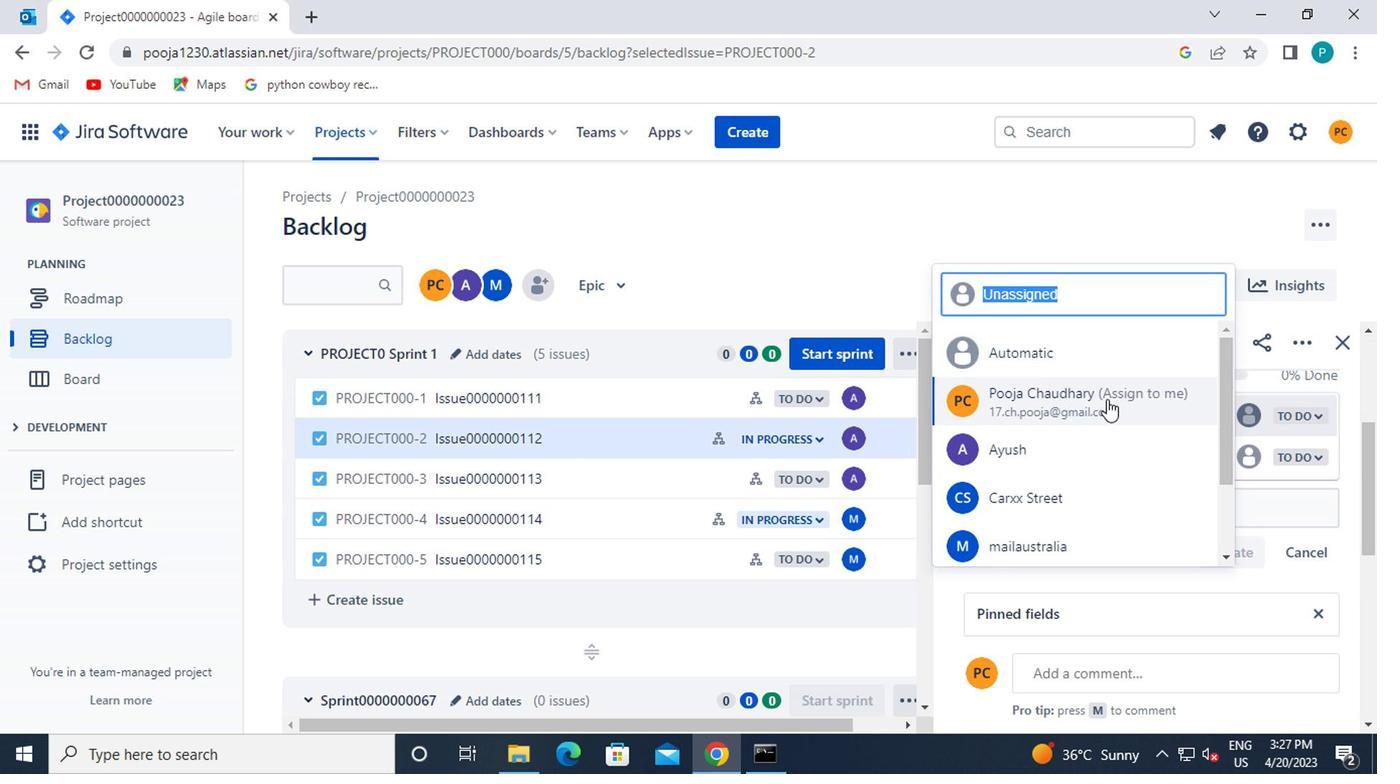 
Action: Mouse pressed left at (1082, 449)
Screenshot: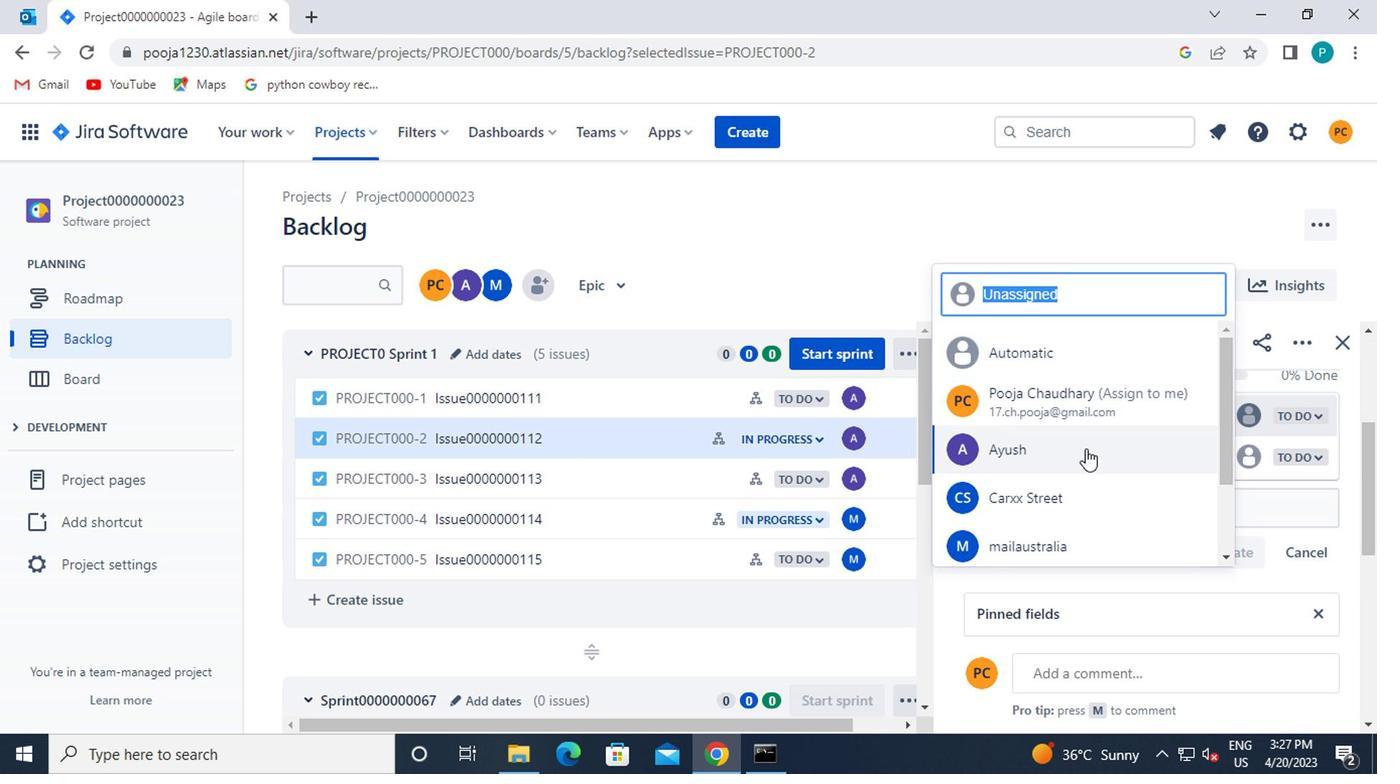 
Action: Mouse moved to (1249, 452)
Screenshot: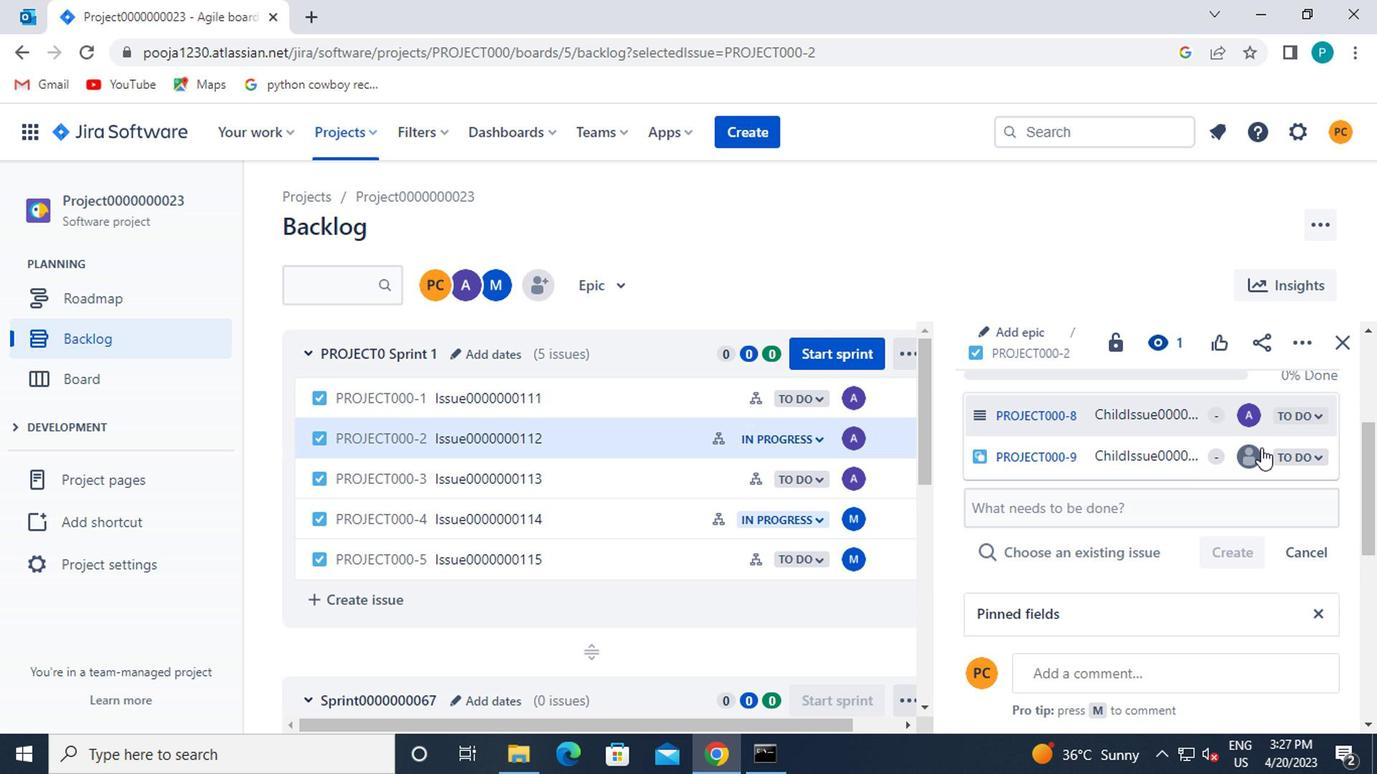 
Action: Mouse pressed left at (1249, 452)
Screenshot: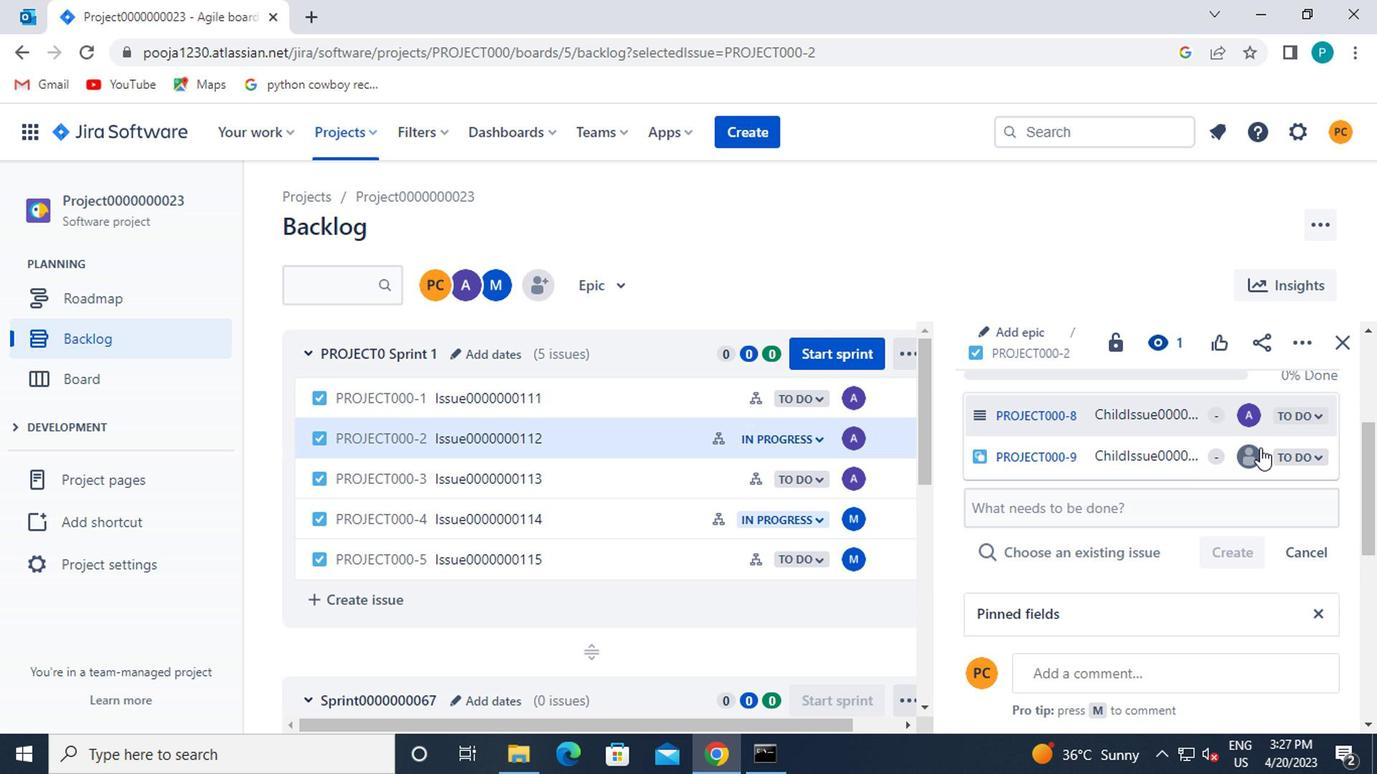 
Action: Mouse moved to (1124, 488)
Screenshot: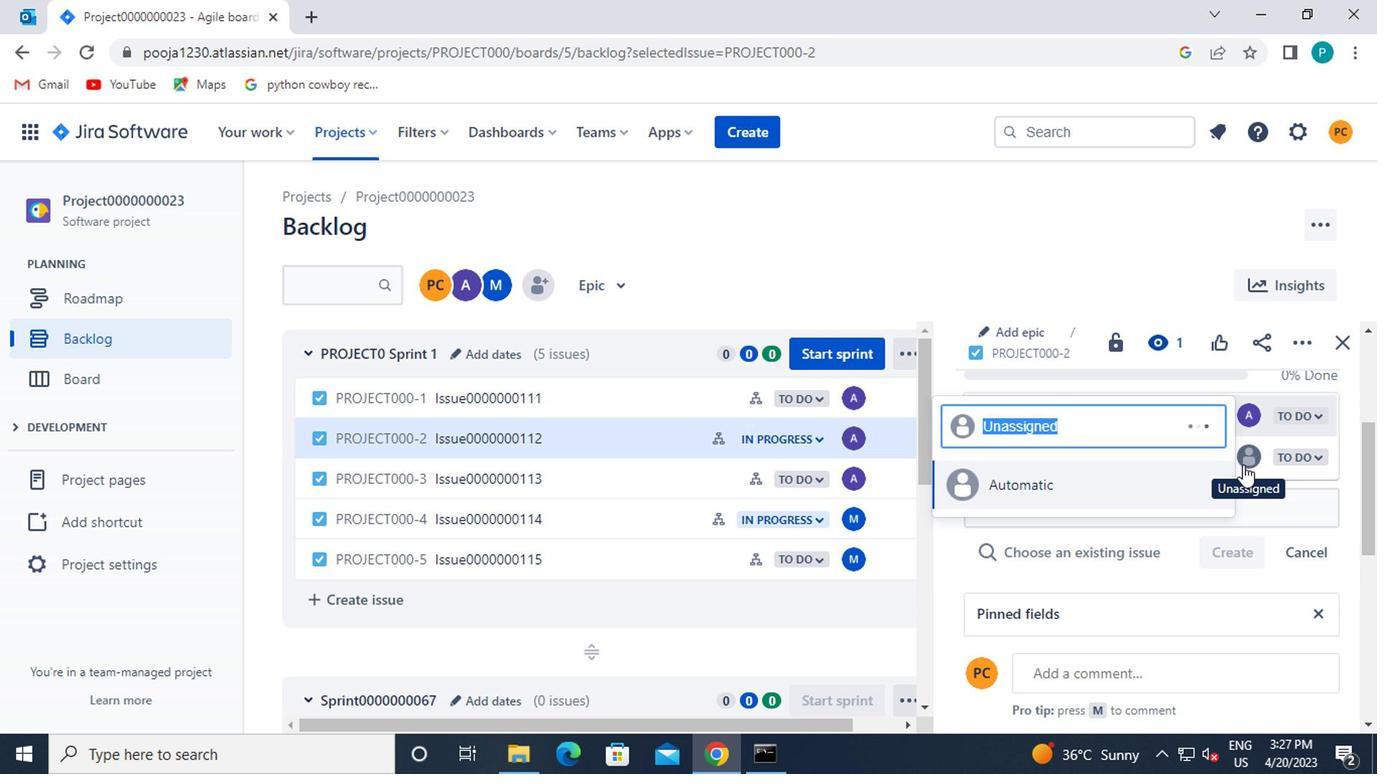 
Action: Mouse pressed left at (1124, 488)
Screenshot: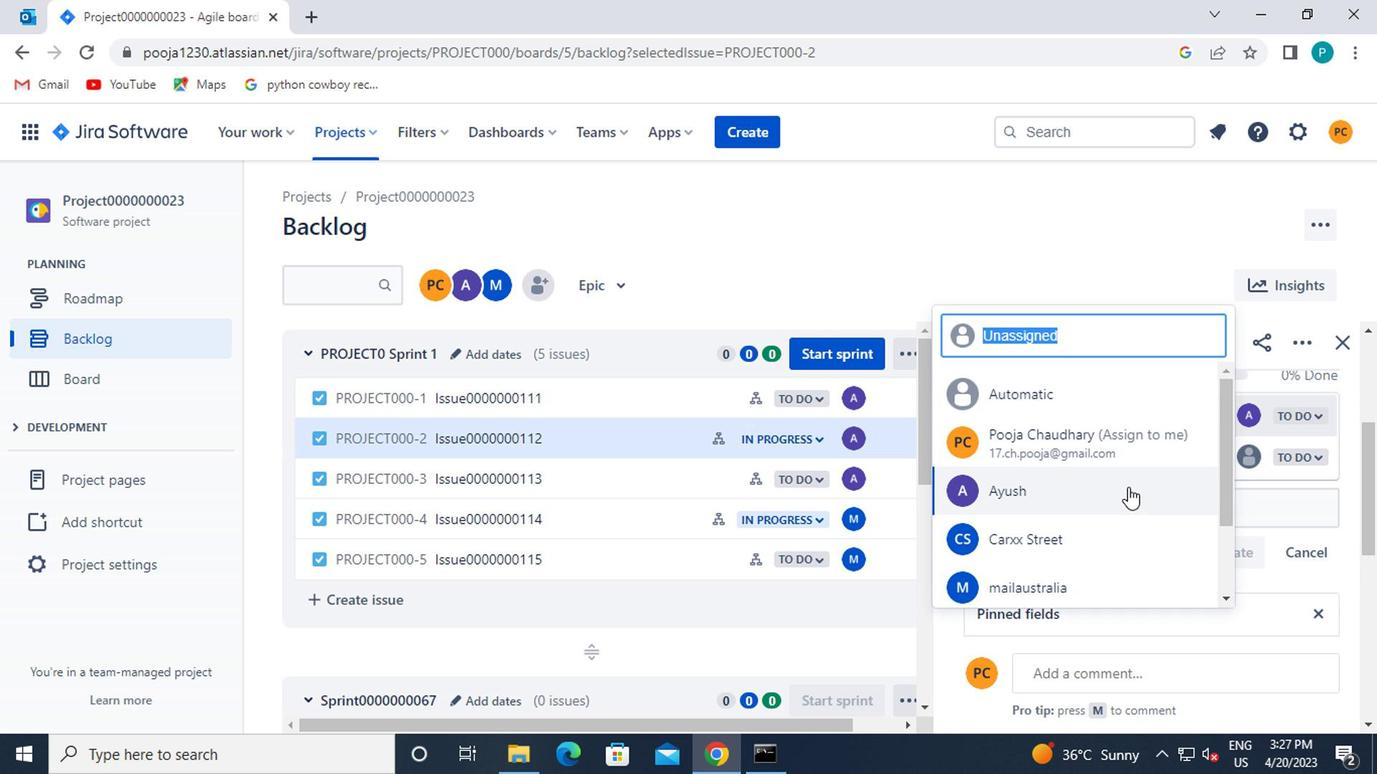 
Action: Mouse moved to (965, 425)
Screenshot: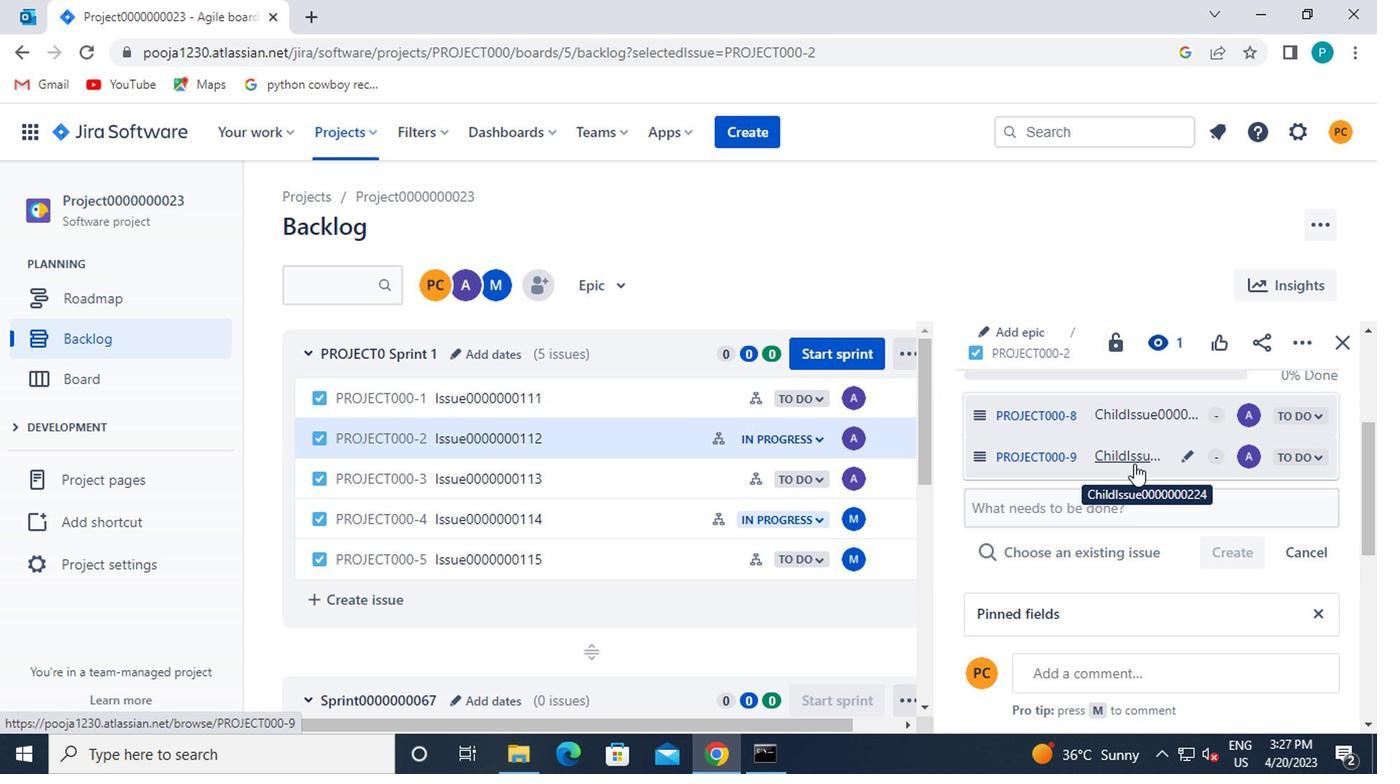 
